 Task: Create relationship between objects in StockTradeHub.
Action: Mouse moved to (592, 42)
Screenshot: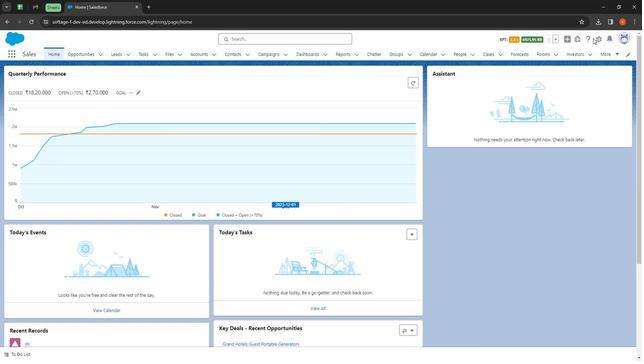 
Action: Mouse pressed left at (592, 42)
Screenshot: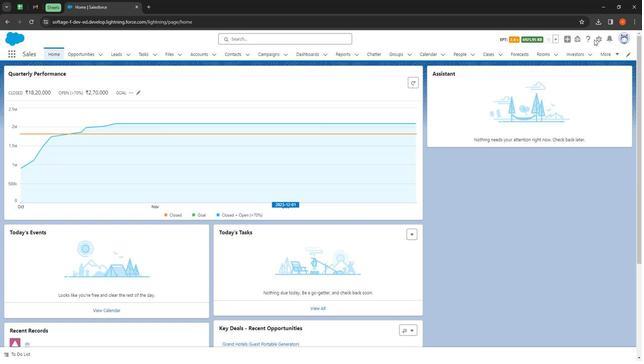 
Action: Mouse moved to (596, 43)
Screenshot: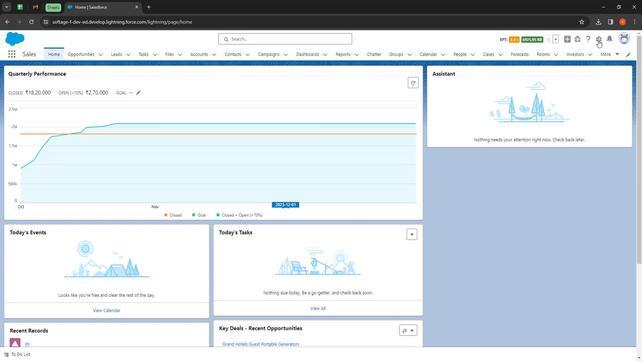 
Action: Mouse pressed left at (596, 43)
Screenshot: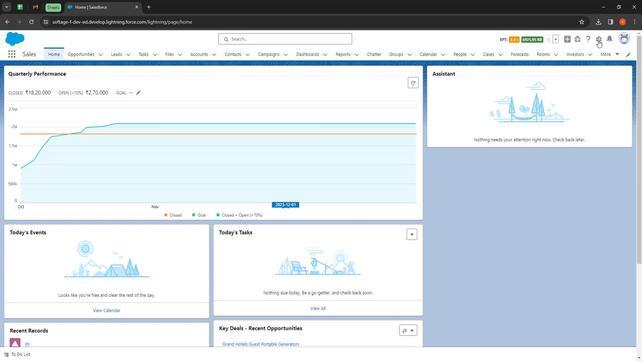 
Action: Mouse moved to (578, 62)
Screenshot: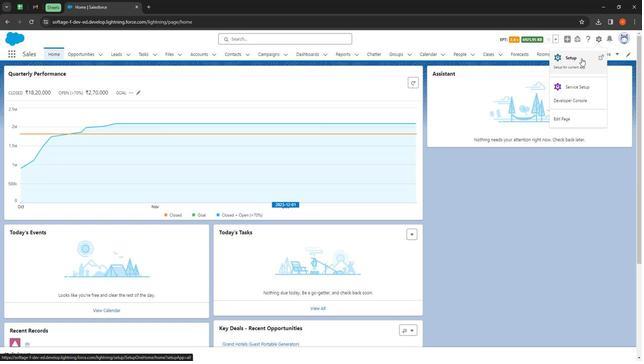 
Action: Mouse pressed left at (578, 62)
Screenshot: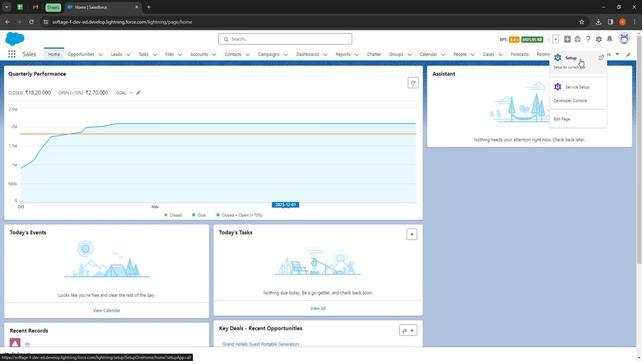 
Action: Mouse moved to (88, 61)
Screenshot: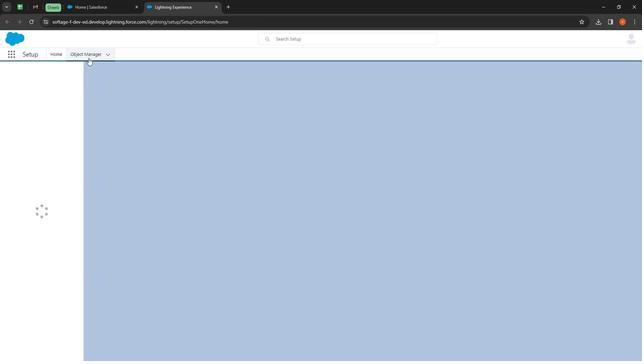 
Action: Mouse pressed left at (88, 61)
Screenshot: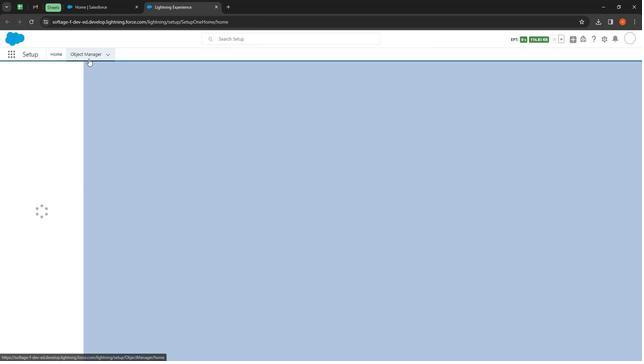 
Action: Mouse moved to (87, 59)
Screenshot: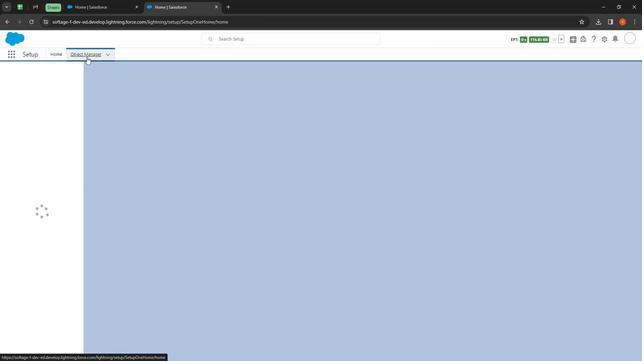
Action: Mouse pressed left at (87, 59)
Screenshot: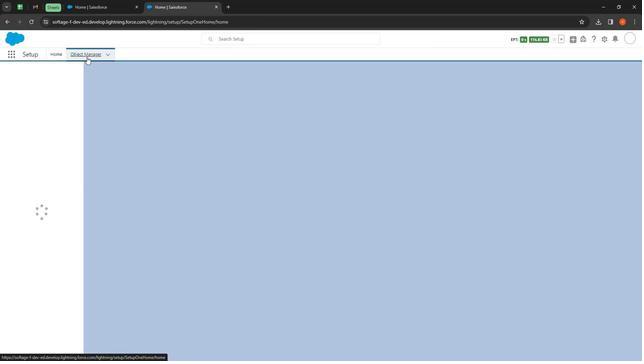 
Action: Mouse moved to (510, 78)
Screenshot: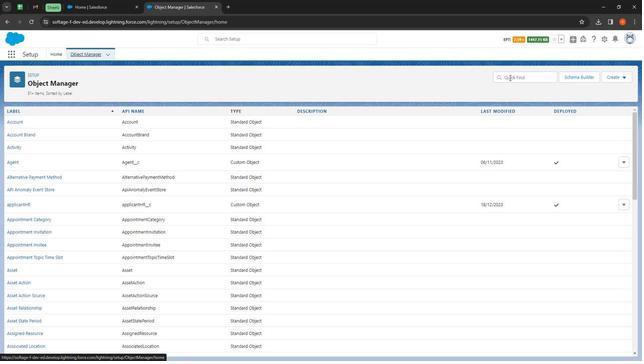 
Action: Mouse pressed left at (510, 78)
Screenshot: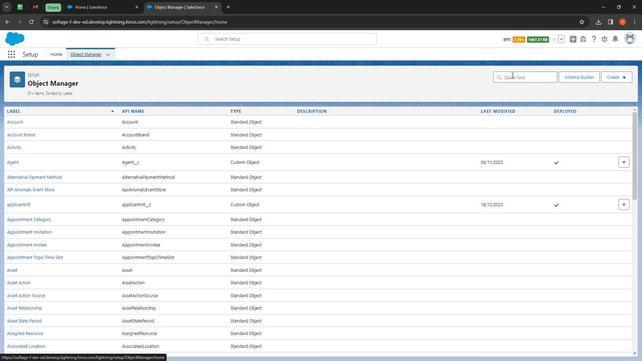 
Action: Mouse moved to (405, 39)
Screenshot: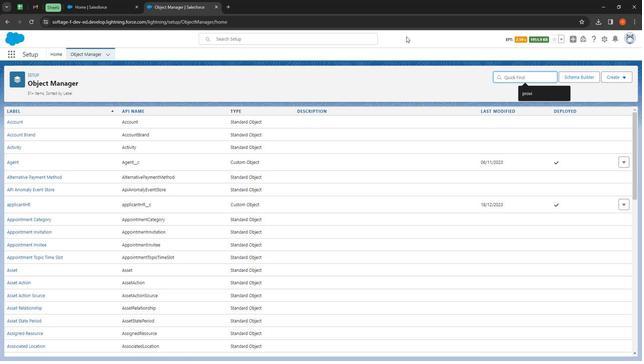 
Action: Key pressed broker
Screenshot: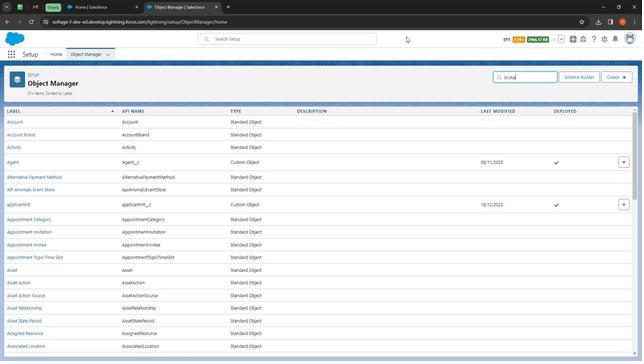 
Action: Mouse moved to (16, 124)
Screenshot: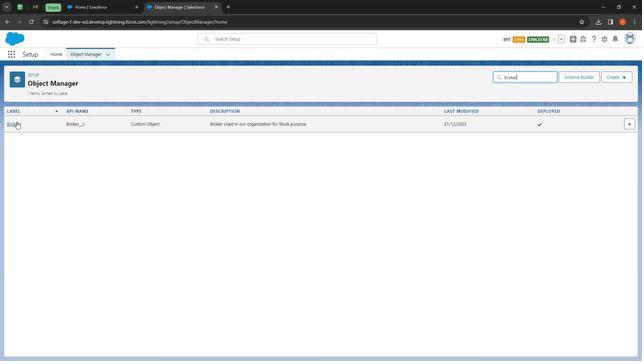
Action: Mouse pressed left at (16, 124)
Screenshot: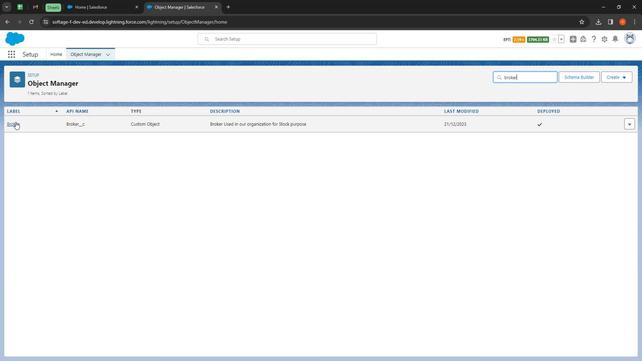 
Action: Mouse moved to (32, 128)
Screenshot: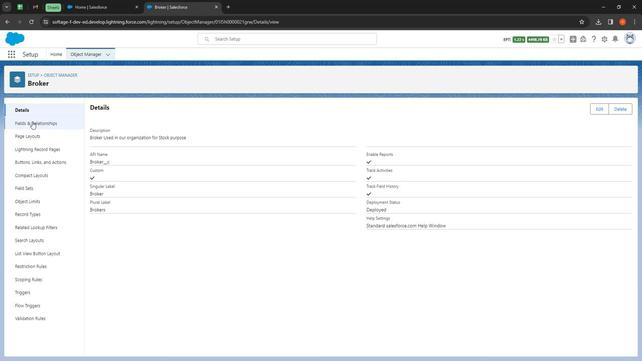 
Action: Mouse pressed left at (32, 128)
Screenshot: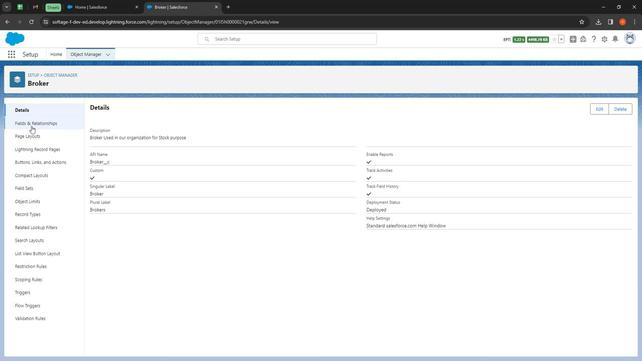 
Action: Mouse moved to (482, 112)
Screenshot: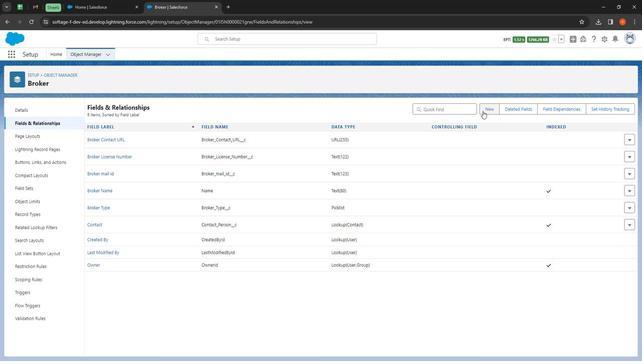 
Action: Mouse pressed left at (482, 112)
Screenshot: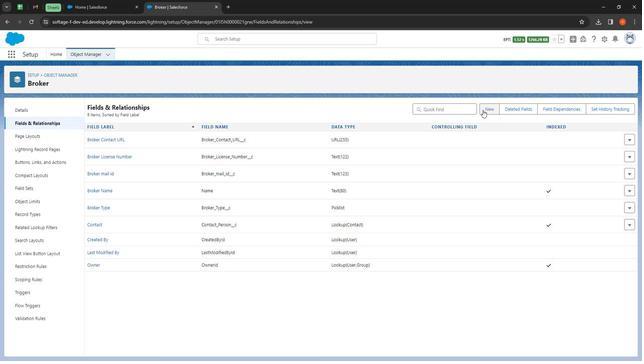 
Action: Mouse moved to (120, 235)
Screenshot: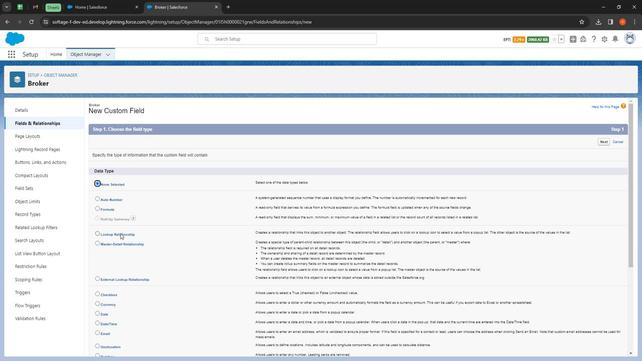 
Action: Mouse pressed left at (120, 235)
Screenshot: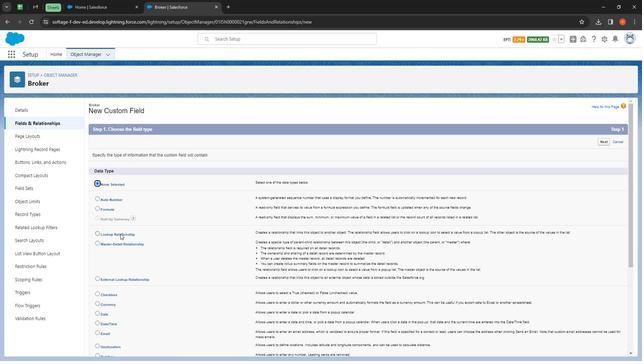 
Action: Mouse moved to (603, 144)
Screenshot: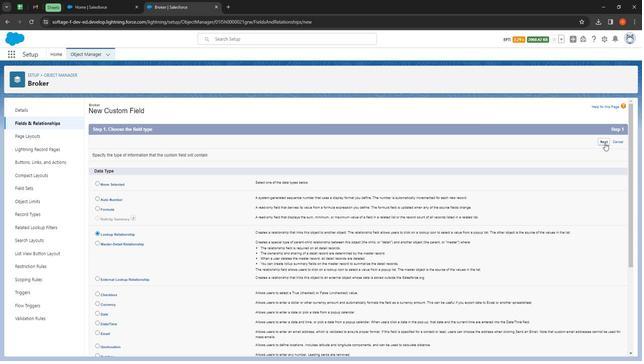 
Action: Mouse pressed left at (603, 144)
Screenshot: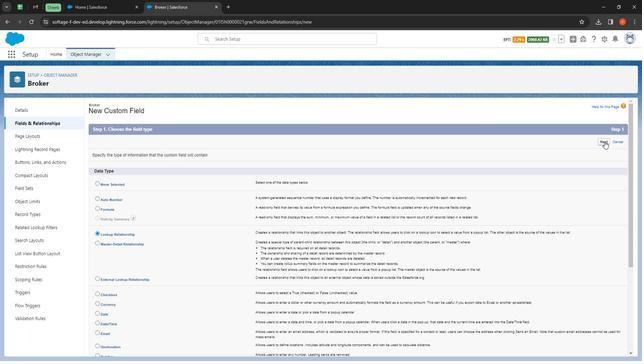 
Action: Mouse moved to (273, 168)
Screenshot: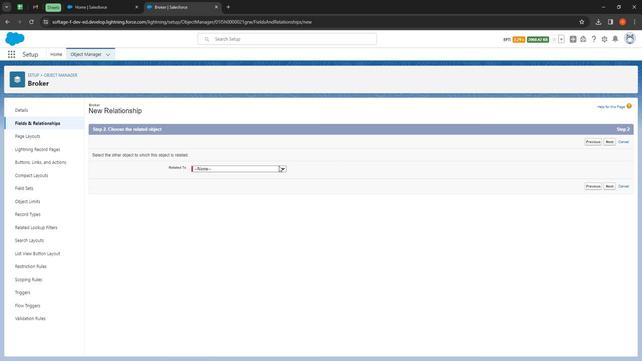 
Action: Mouse pressed left at (273, 168)
Screenshot: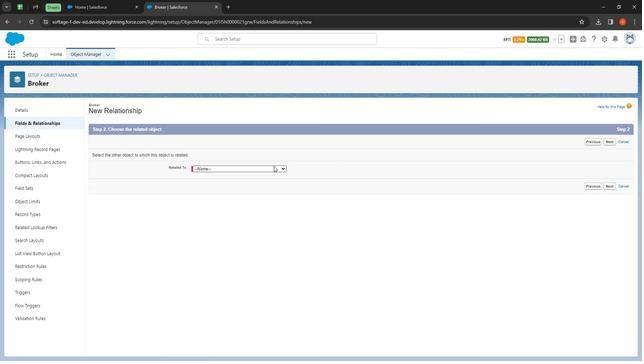 
Action: Mouse moved to (272, 169)
Screenshot: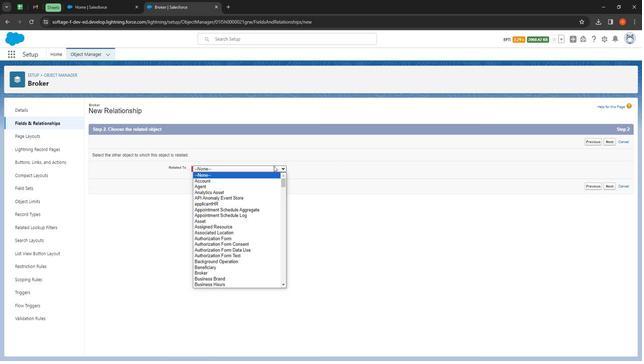 
Action: Key pressed ppppppppppppppp<Key.enter>
Screenshot: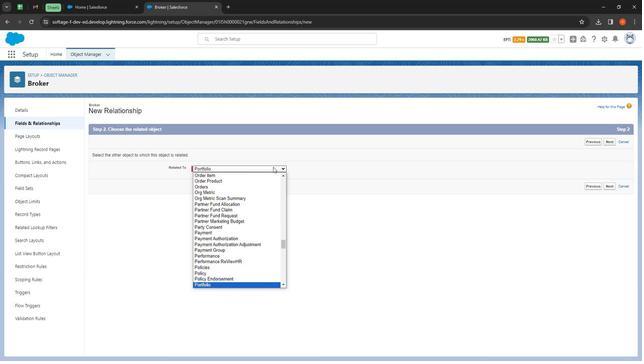 
Action: Mouse moved to (604, 186)
Screenshot: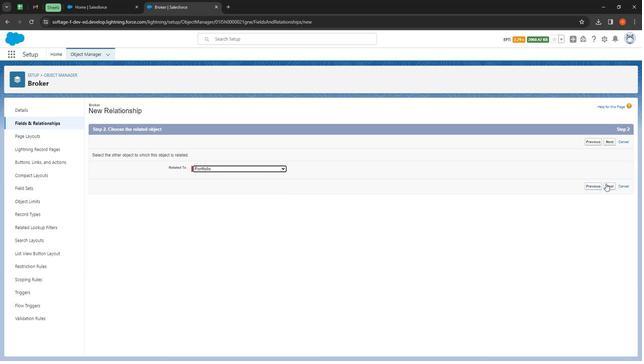 
Action: Mouse pressed left at (604, 186)
Screenshot: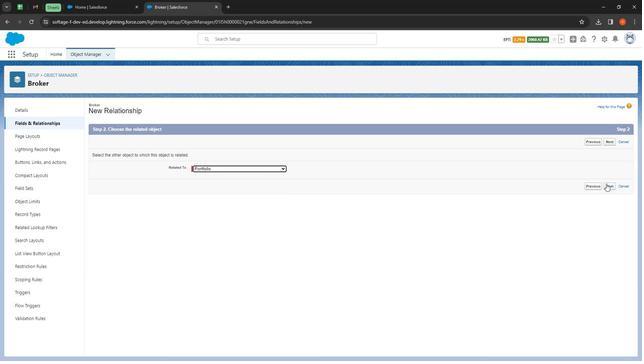 
Action: Mouse moved to (212, 175)
Screenshot: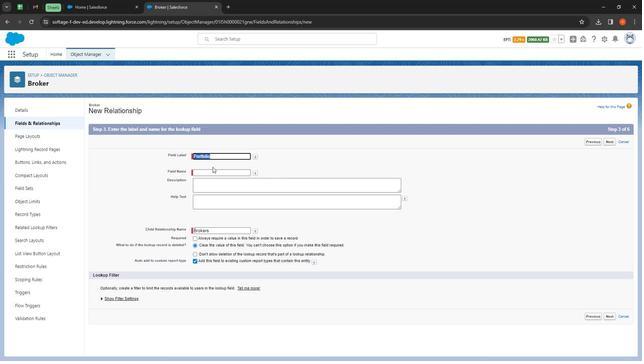 
Action: Mouse pressed left at (212, 175)
Screenshot: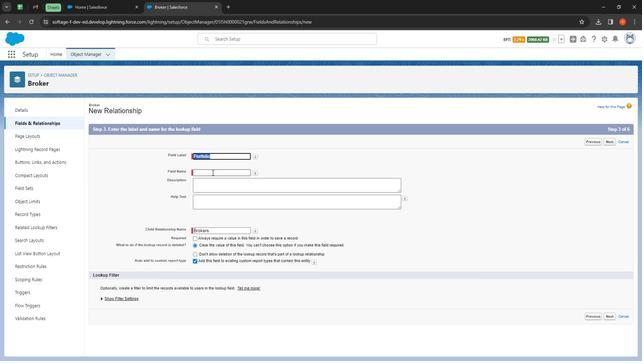 
Action: Mouse moved to (196, 188)
Screenshot: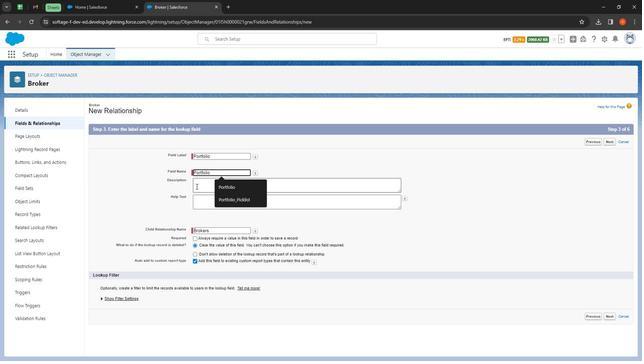 
Action: Mouse pressed left at (196, 188)
Screenshot: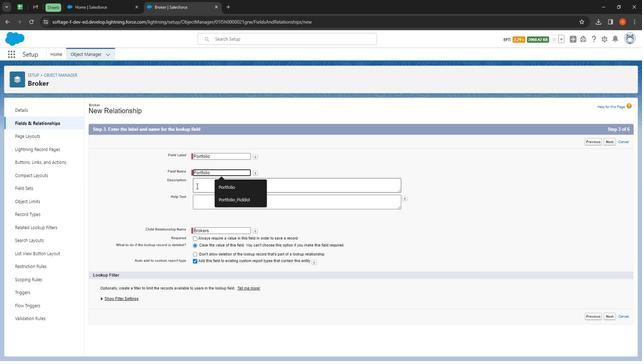 
Action: Mouse moved to (196, 187)
Screenshot: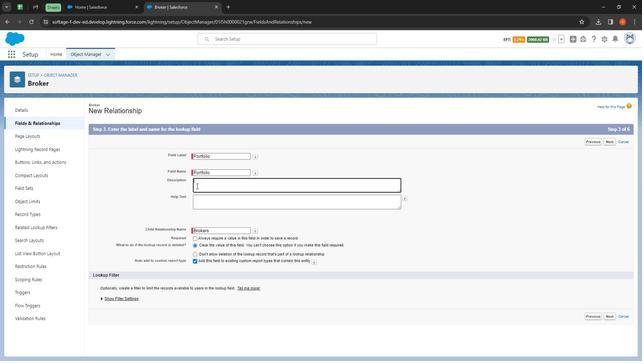 
Action: Key pressed <Key.shift><Key.shift><Key.shift><Key.shift><Key.shift><Key.shift><Key.shift><Key.shift><Key.shift><Key.shift><Key.shift><Key.shift><Key.shift><Key.shift><Key.shift><Key.shift><Key.shift><Key.shift><Key.shift><Key.shift><Key.shift>Look<Key.space>up<Key.space>relationshib<Key.backspace>p<Key.space>between<Key.space><Key.shift><Key.shift><Key.shift><Key.shift><Key.shift><Key.shift><Key.shift>Portfolio<Key.space>and<Key.space><Key.shift>Broker.
Screenshot: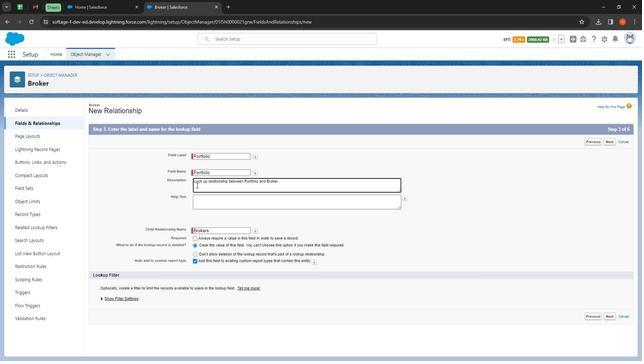 
Action: Mouse moved to (209, 199)
Screenshot: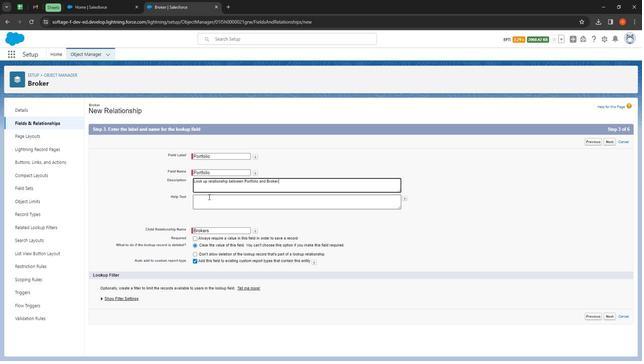 
Action: Mouse pressed left at (209, 199)
Screenshot: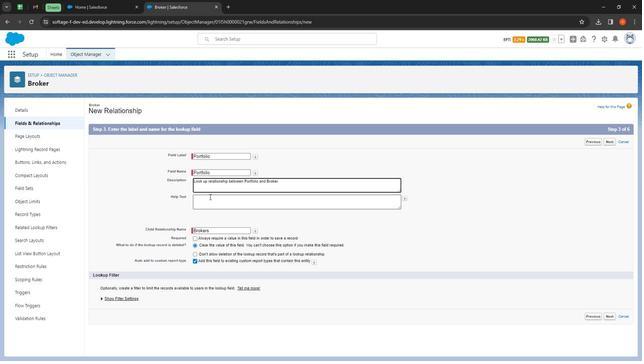 
Action: Mouse moved to (210, 199)
Screenshot: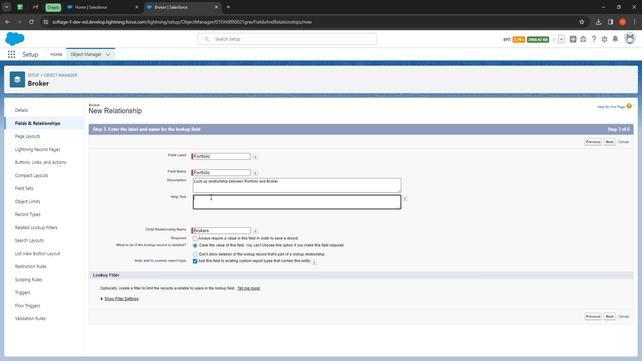 
Action: Key pressed <Key.shift>
Screenshot: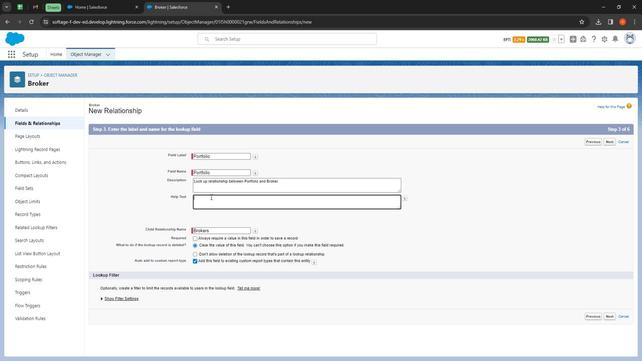 
Action: Mouse moved to (197, 193)
Screenshot: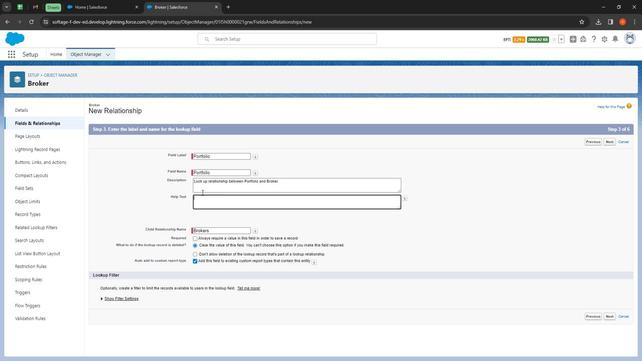 
Action: Key pressed <Key.shift><Key.shift><Key.shift><Key.shift><Key.shift><Key.shift><Key.shift><Key.shift><Key.shift><Key.shift><Key.shift><Key.shift><Key.shift><Key.shift><Key.shift><Key.shift><Key.shift><Key.shift><Key.shift>Lookup<Key.space>relationship<Key.space>between<Key.space><Key.shift><Key.shift><Key.shift><Key.shift><Key.shift><Key.shift><Key.shift><Key.shift>Portfolio<Key.space>and<Key.space>broker.
Screenshot: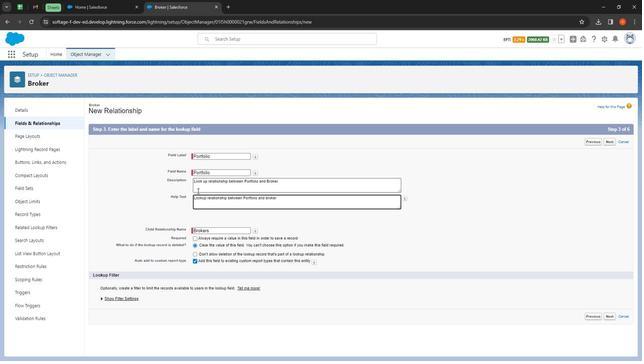 
Action: Mouse moved to (605, 317)
Screenshot: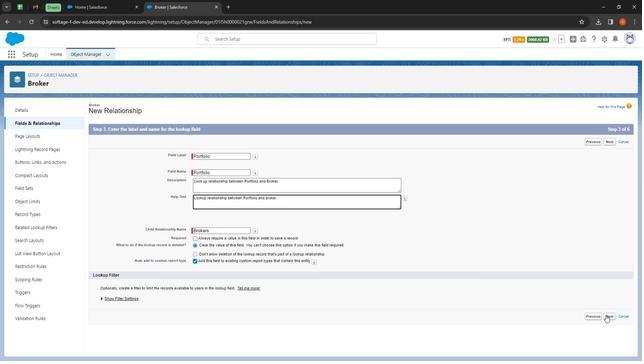 
Action: Mouse pressed left at (605, 317)
Screenshot: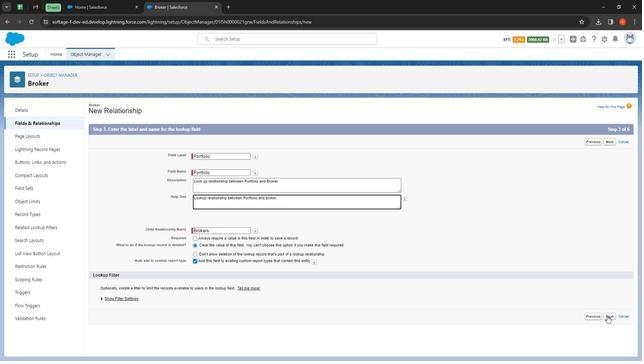 
Action: Mouse moved to (560, 211)
Screenshot: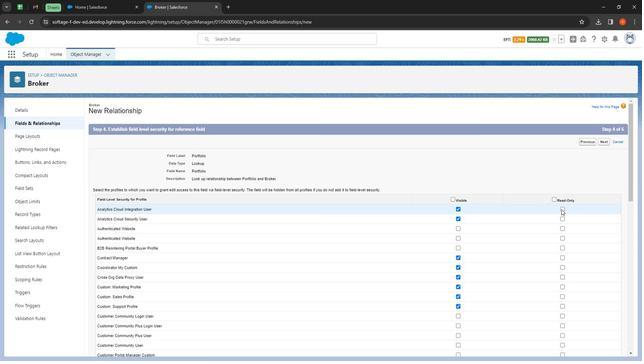 
Action: Mouse pressed left at (560, 211)
Screenshot: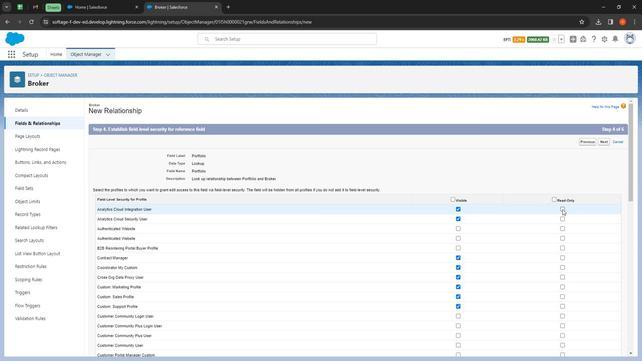 
Action: Mouse moved to (559, 220)
Screenshot: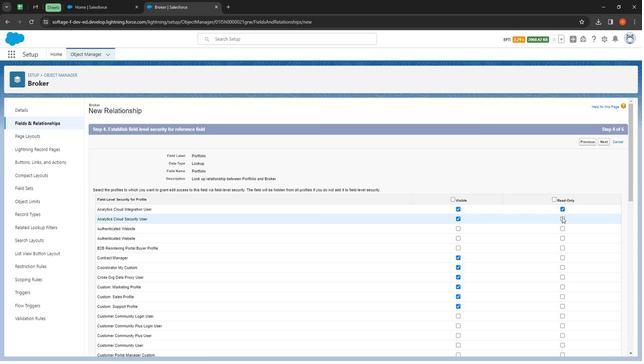 
Action: Mouse pressed left at (559, 220)
Screenshot: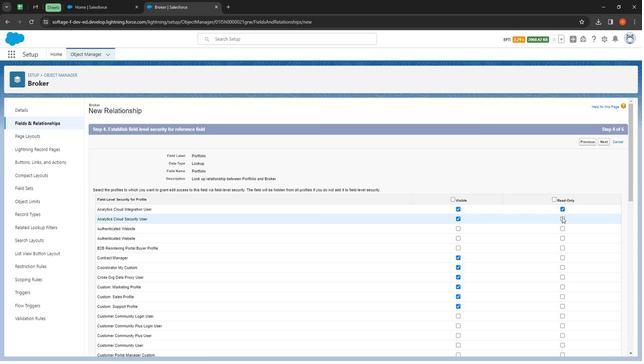 
Action: Mouse moved to (561, 228)
Screenshot: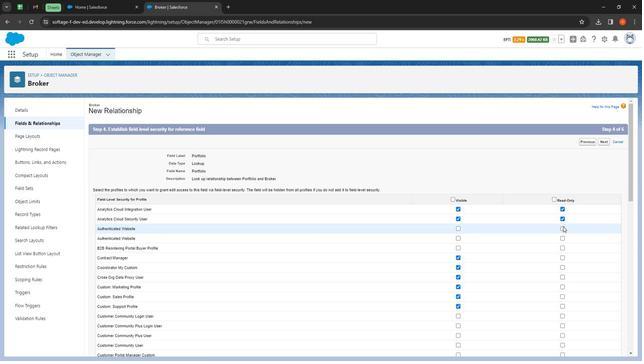 
Action: Mouse pressed left at (561, 228)
Screenshot: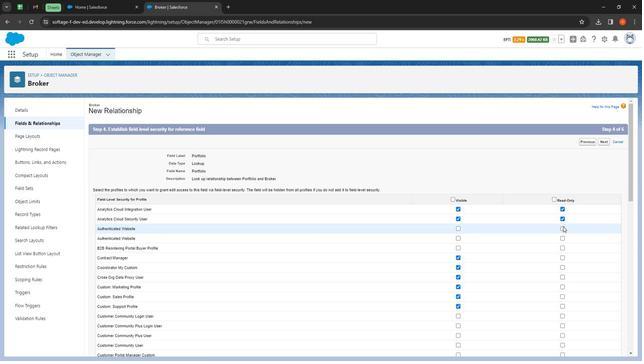 
Action: Mouse moved to (457, 249)
Screenshot: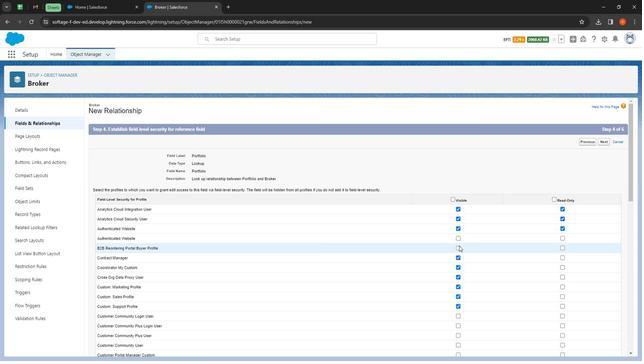 
Action: Mouse pressed left at (457, 249)
Screenshot: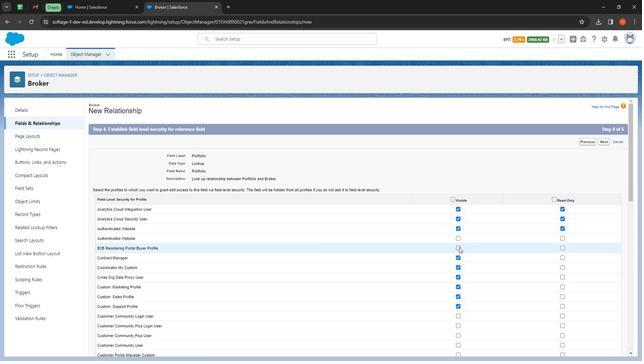 
Action: Mouse moved to (458, 238)
Screenshot: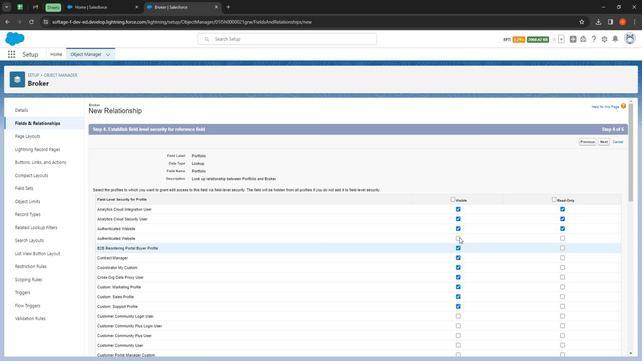 
Action: Mouse pressed left at (458, 238)
Screenshot: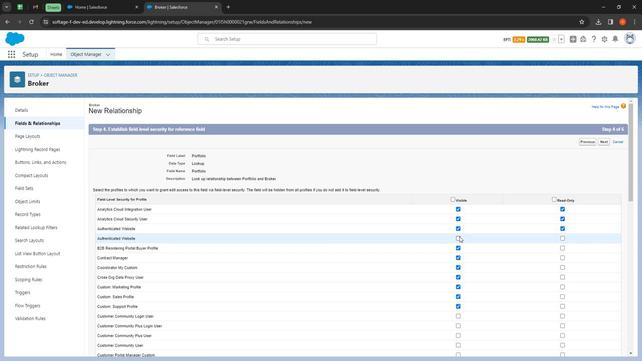 
Action: Mouse moved to (560, 269)
Screenshot: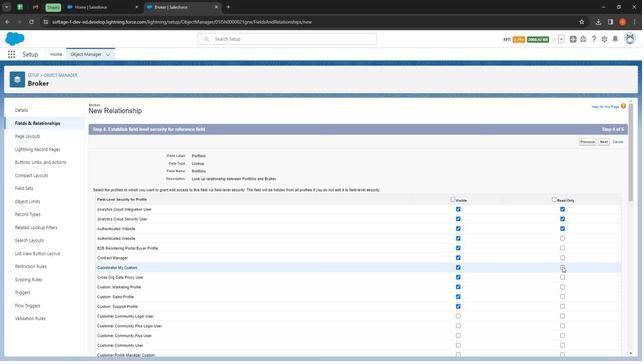 
Action: Mouse pressed left at (560, 269)
Screenshot: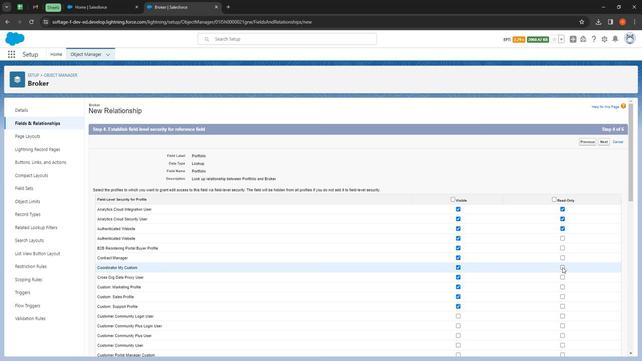 
Action: Mouse moved to (561, 277)
Screenshot: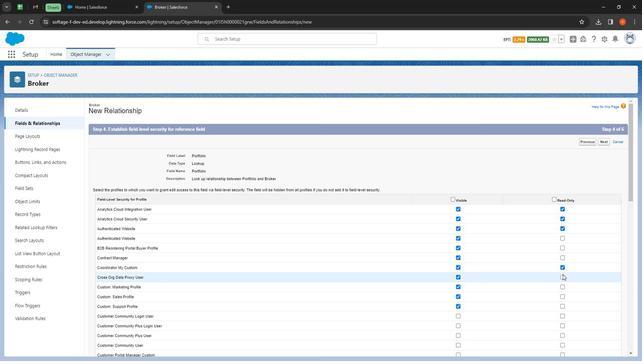 
Action: Mouse pressed left at (561, 277)
Screenshot: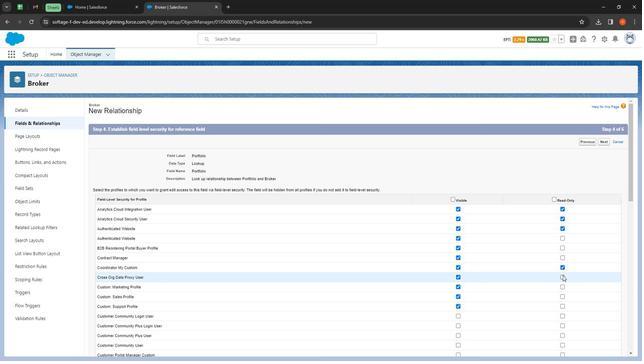 
Action: Mouse moved to (562, 285)
Screenshot: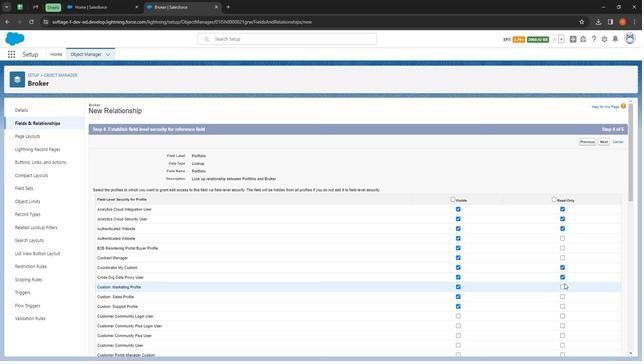 
Action: Mouse pressed left at (562, 285)
Screenshot: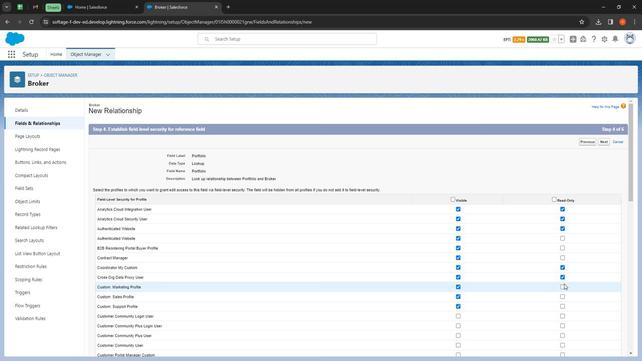 
Action: Mouse moved to (562, 288)
Screenshot: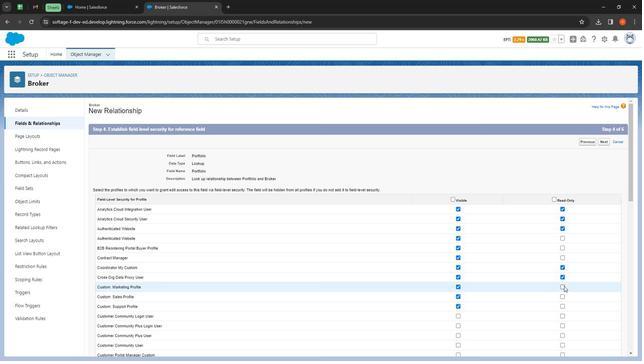
Action: Mouse pressed left at (562, 288)
Screenshot: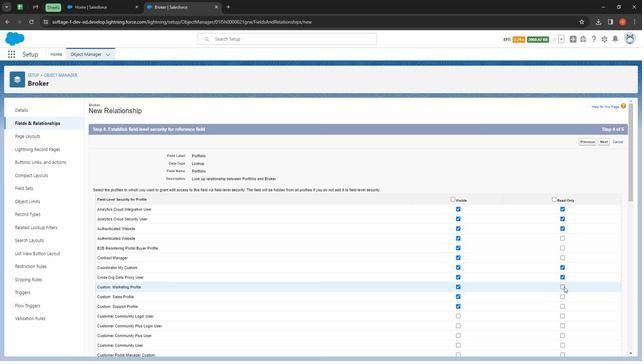 
Action: Mouse moved to (560, 297)
Screenshot: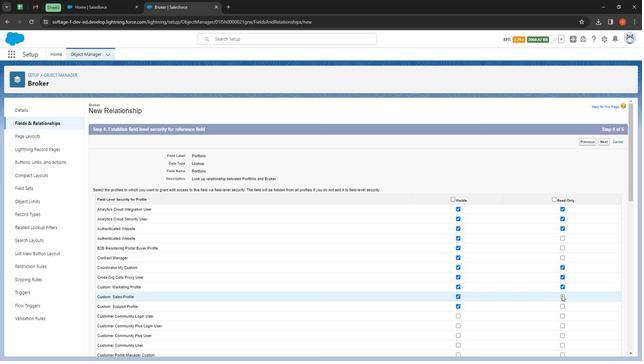 
Action: Mouse pressed left at (560, 297)
Screenshot: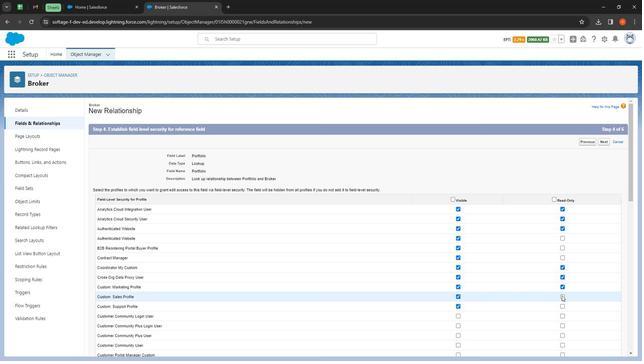 
Action: Mouse moved to (565, 298)
Screenshot: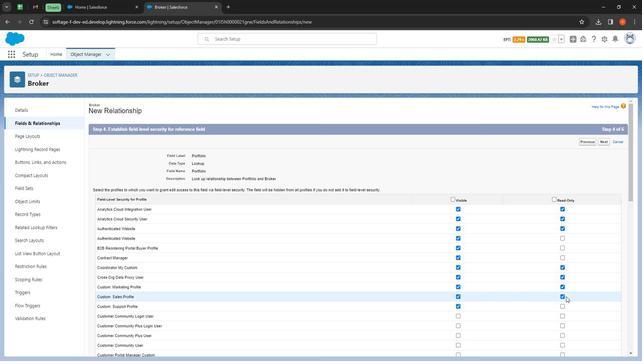 
Action: Mouse scrolled (565, 297) with delta (0, 0)
Screenshot: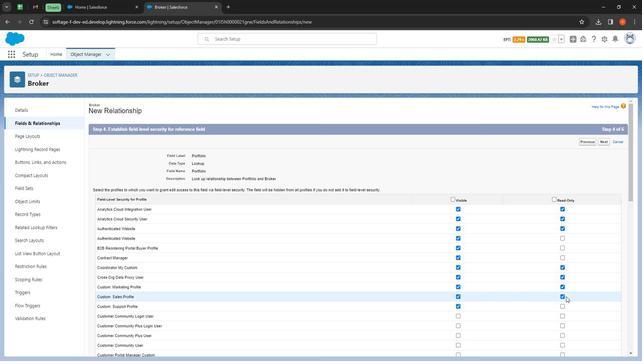 
Action: Mouse moved to (566, 298)
Screenshot: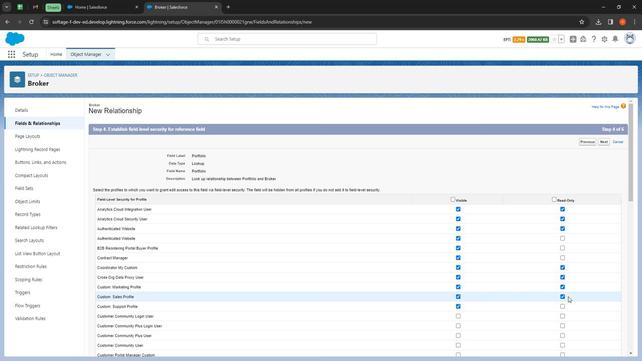 
Action: Mouse scrolled (566, 297) with delta (0, 0)
Screenshot: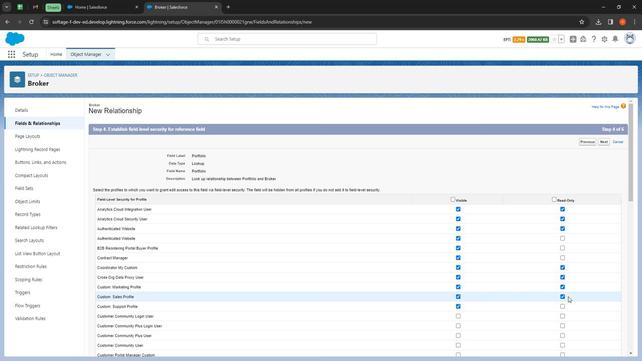 
Action: Mouse moved to (566, 298)
Screenshot: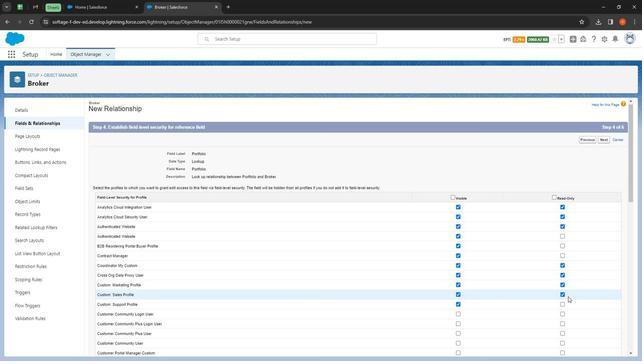 
Action: Mouse scrolled (566, 297) with delta (0, 0)
Screenshot: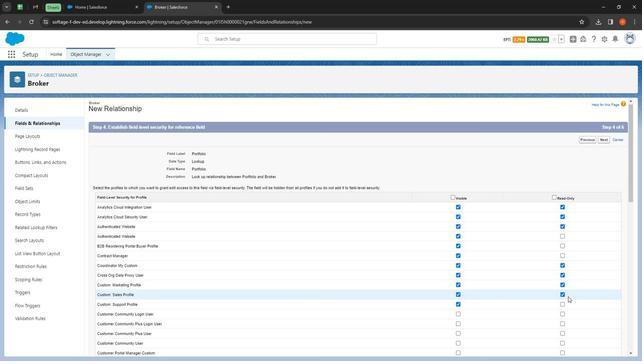 
Action: Mouse moved to (567, 297)
Screenshot: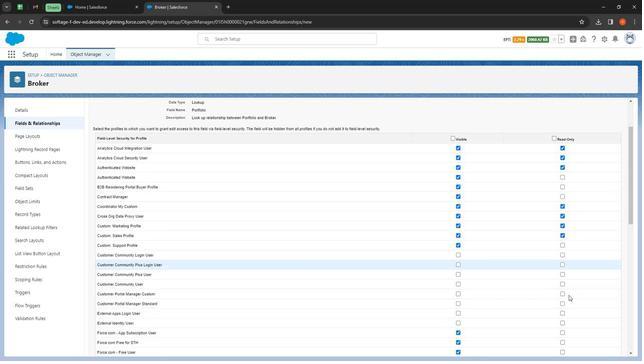
Action: Mouse scrolled (567, 297) with delta (0, 0)
Screenshot: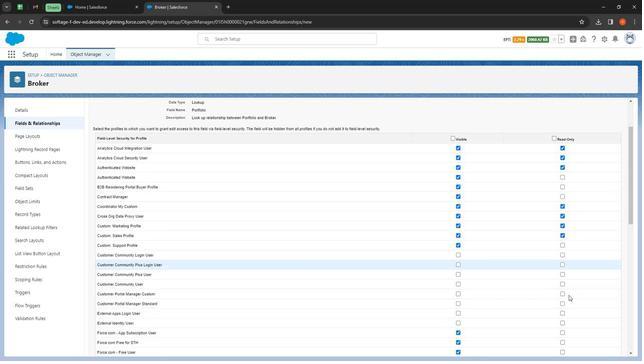
Action: Mouse moved to (561, 168)
Screenshot: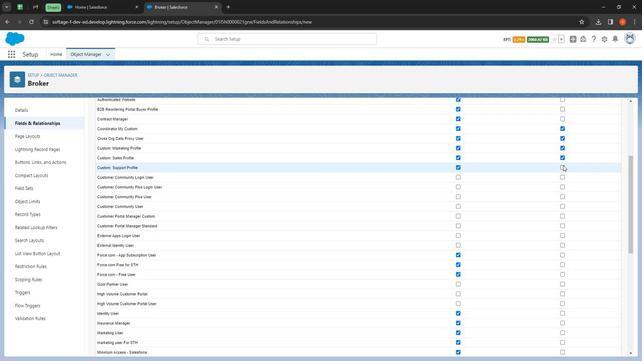 
Action: Mouse pressed left at (561, 168)
Screenshot: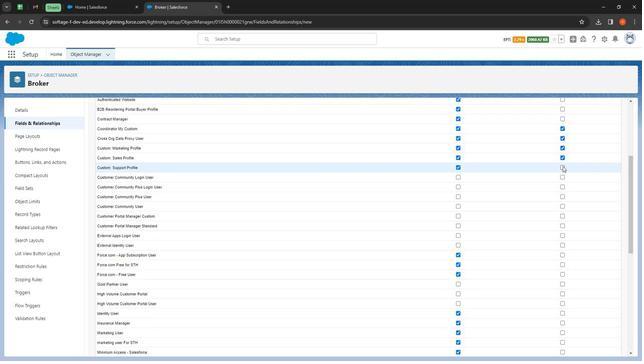 
Action: Mouse moved to (560, 179)
Screenshot: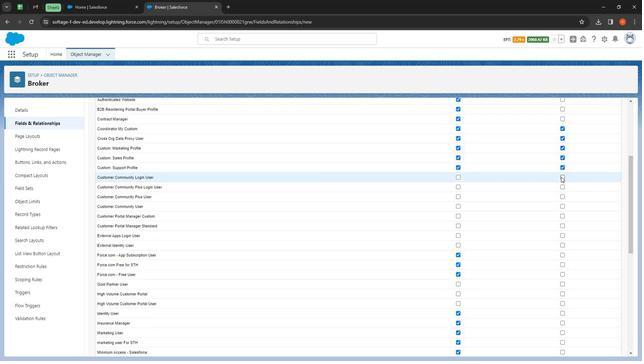 
Action: Mouse pressed left at (560, 179)
Screenshot: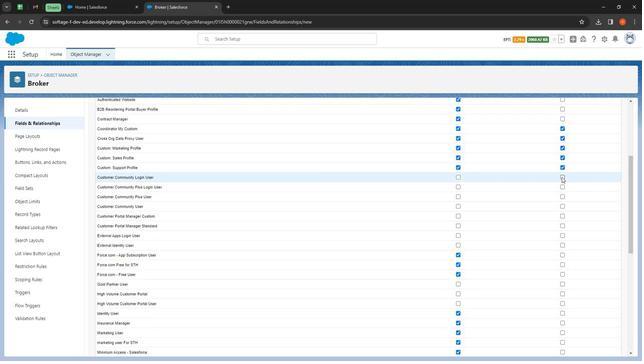 
Action: Mouse moved to (455, 198)
Screenshot: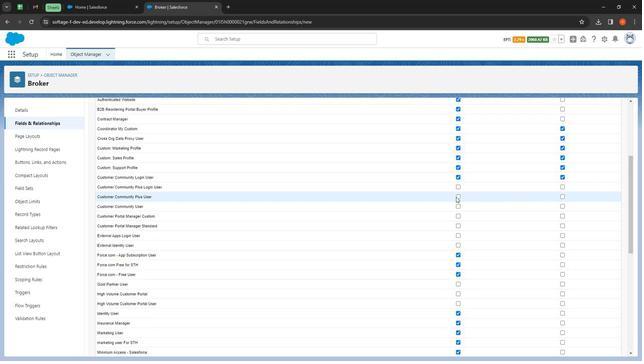 
Action: Mouse pressed left at (455, 198)
Screenshot: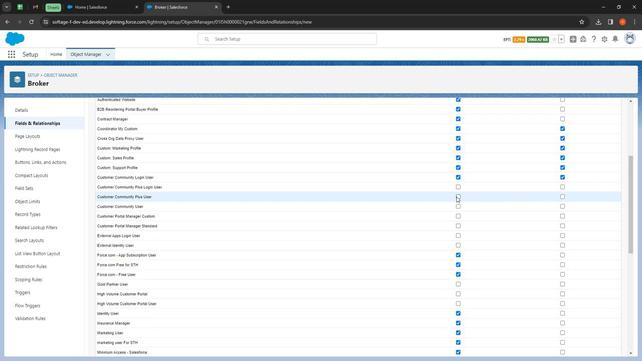 
Action: Mouse moved to (455, 210)
Screenshot: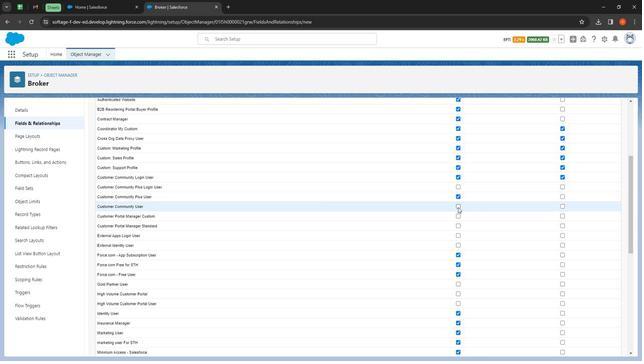
Action: Mouse pressed left at (455, 210)
Screenshot: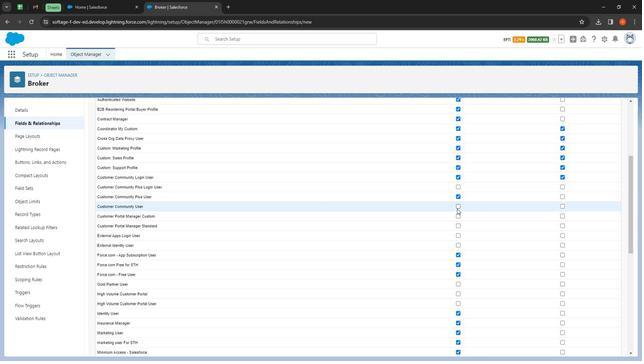 
Action: Mouse moved to (457, 219)
Screenshot: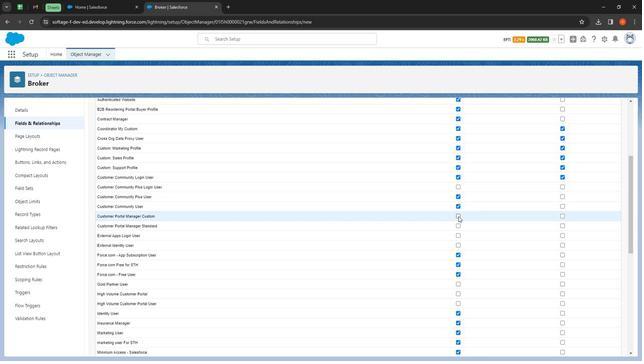 
Action: Mouse pressed left at (457, 219)
Screenshot: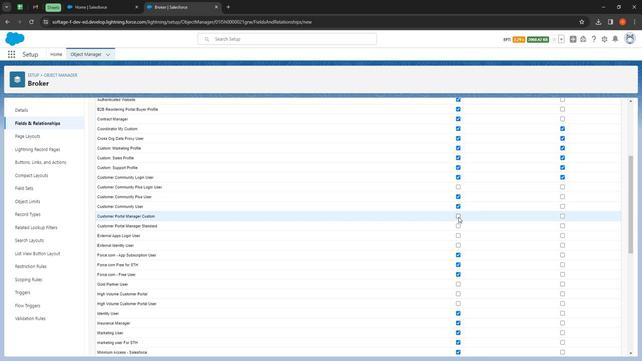
Action: Mouse moved to (457, 229)
Screenshot: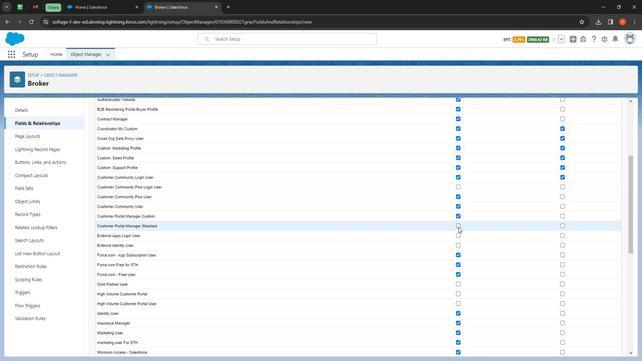 
Action: Mouse pressed left at (457, 229)
Screenshot: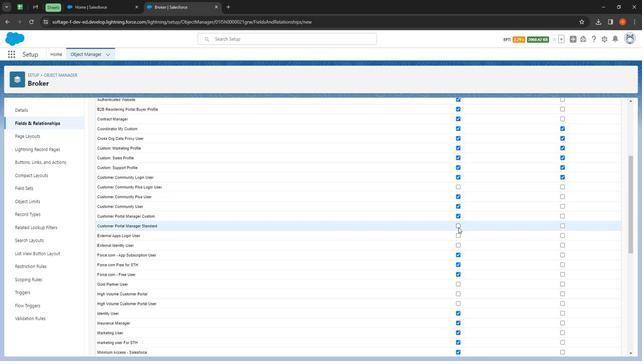 
Action: Mouse moved to (561, 237)
Screenshot: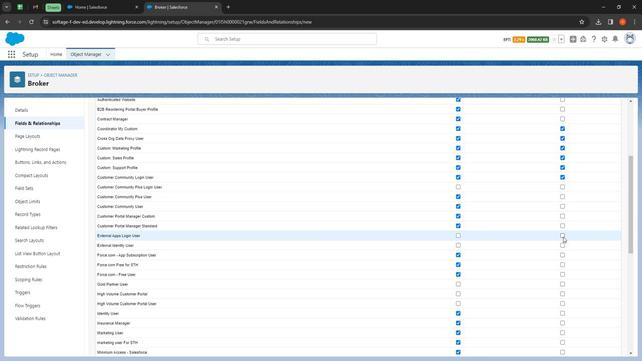 
Action: Mouse pressed left at (561, 237)
Screenshot: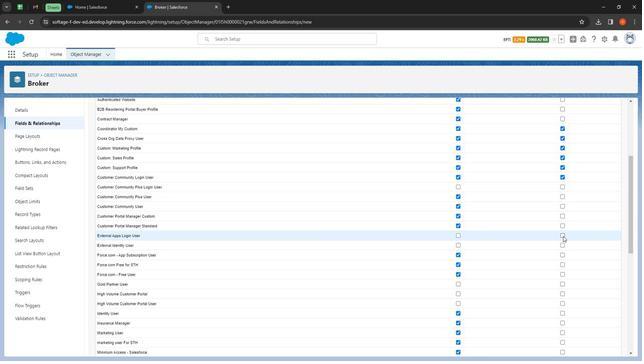 
Action: Mouse moved to (560, 247)
Screenshot: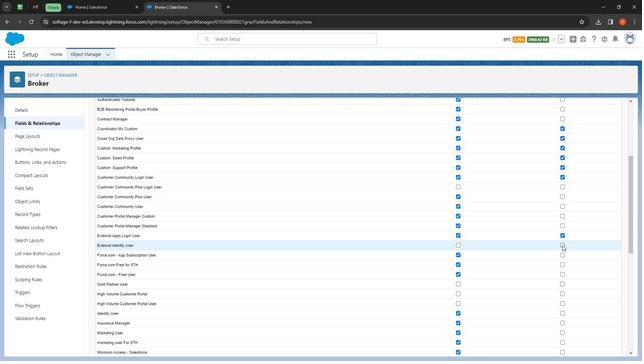 
Action: Mouse pressed left at (560, 247)
Screenshot: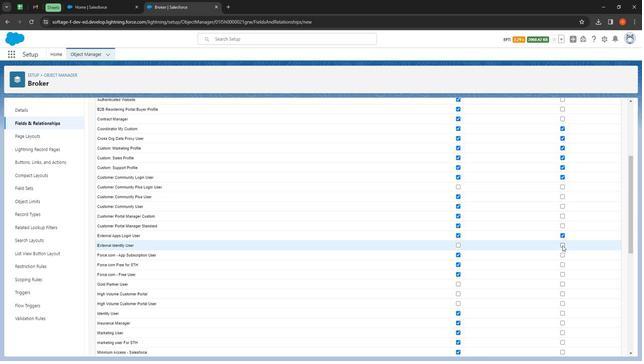 
Action: Mouse moved to (560, 256)
Screenshot: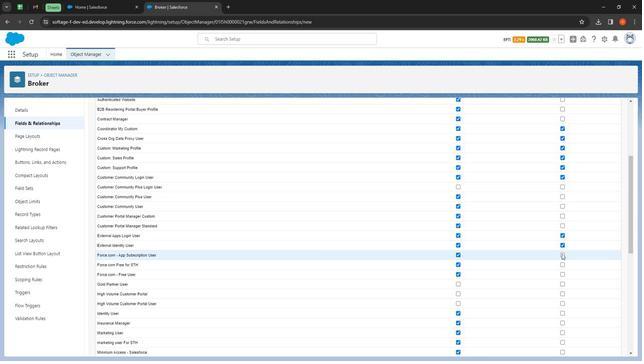 
Action: Mouse pressed left at (560, 256)
Screenshot: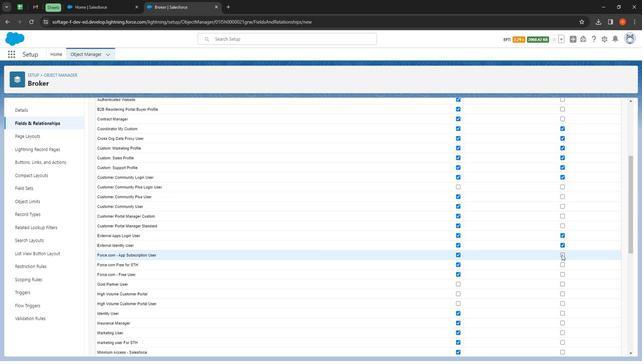 
Action: Mouse moved to (562, 277)
Screenshot: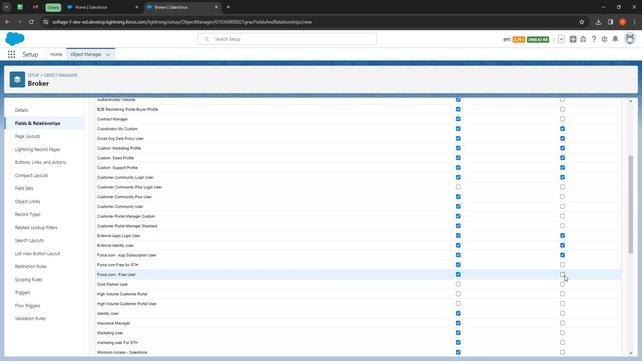 
Action: Mouse pressed left at (562, 277)
Screenshot: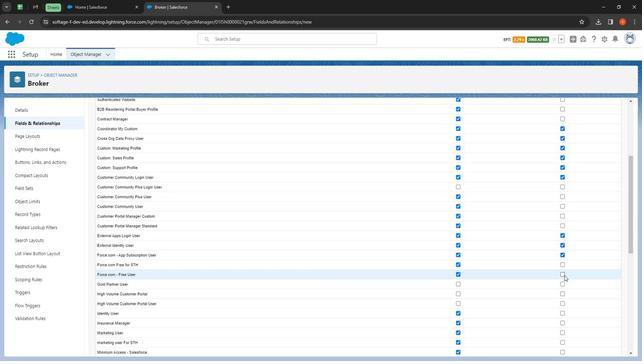 
Action: Mouse moved to (562, 284)
Screenshot: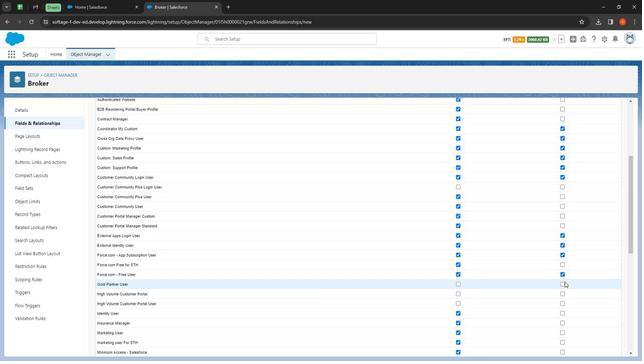 
Action: Mouse pressed left at (562, 284)
Screenshot: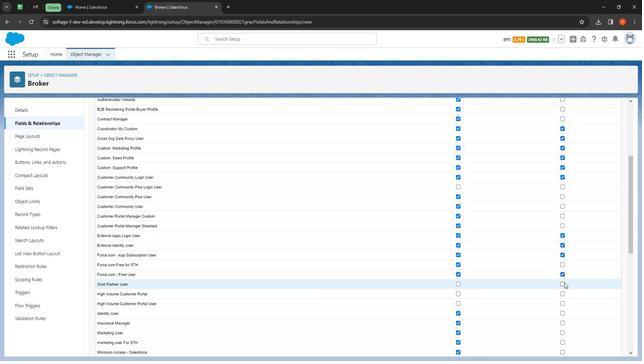 
Action: Mouse moved to (562, 286)
Screenshot: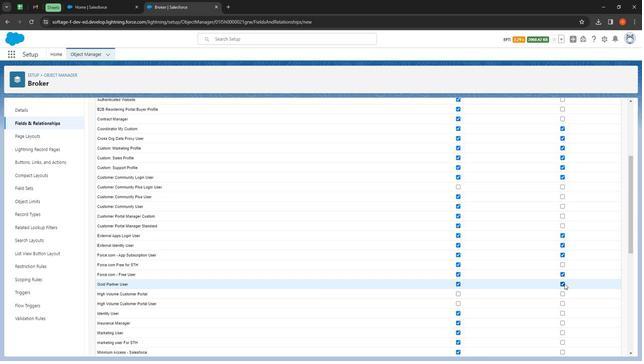 
Action: Mouse scrolled (562, 285) with delta (0, 0)
Screenshot: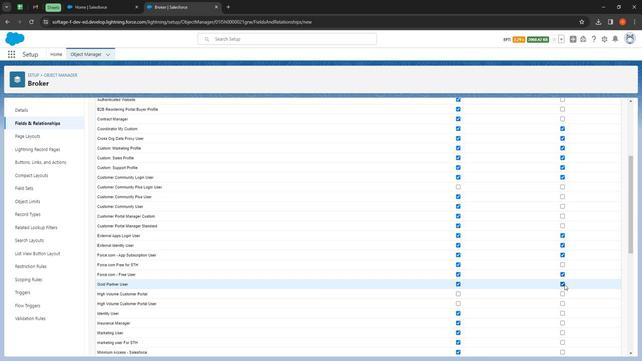 
Action: Mouse scrolled (562, 285) with delta (0, 0)
Screenshot: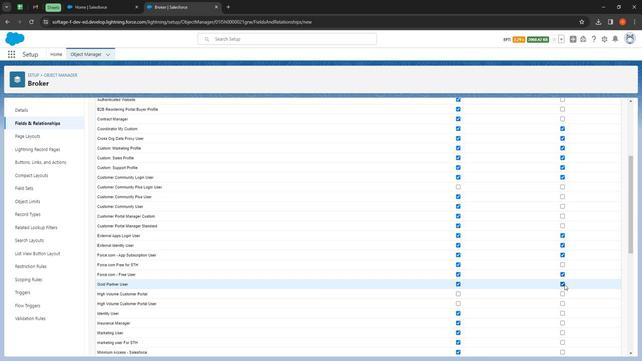 
Action: Mouse scrolled (562, 285) with delta (0, 0)
Screenshot: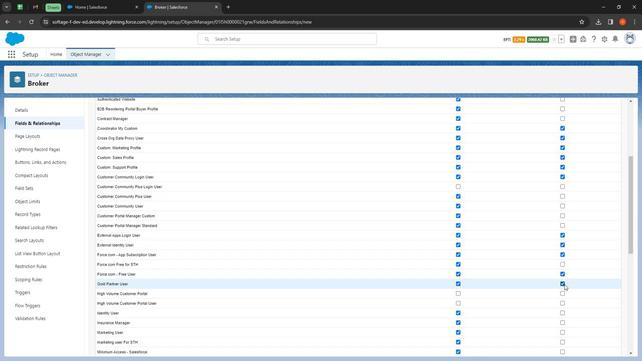 
Action: Mouse moved to (457, 202)
Screenshot: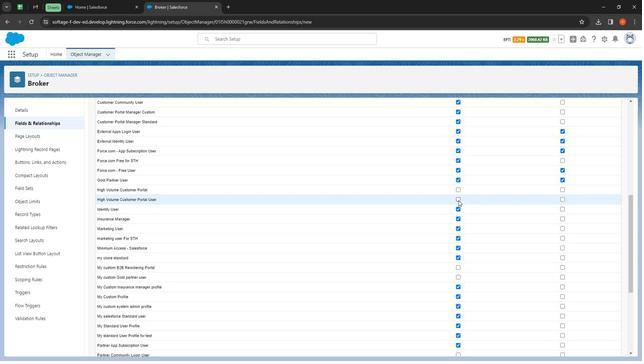 
Action: Mouse pressed left at (457, 202)
Screenshot: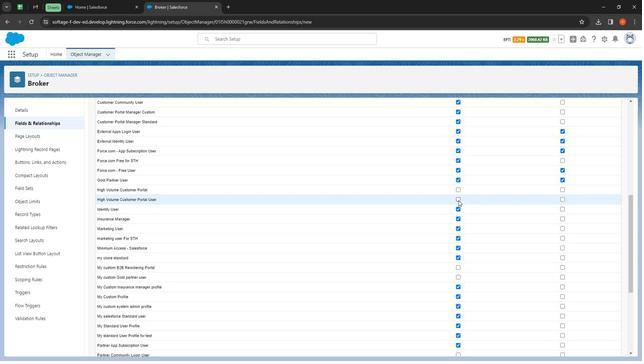 
Action: Mouse moved to (560, 192)
Screenshot: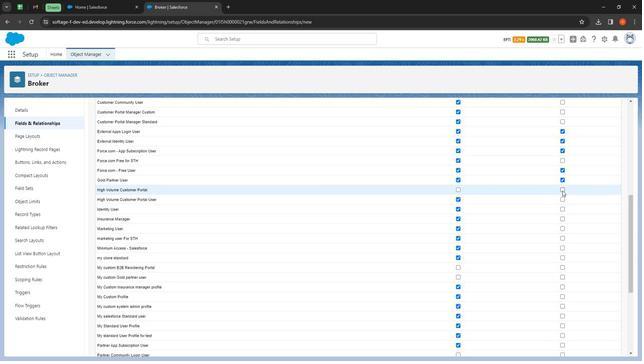 
Action: Mouse pressed left at (560, 192)
Screenshot: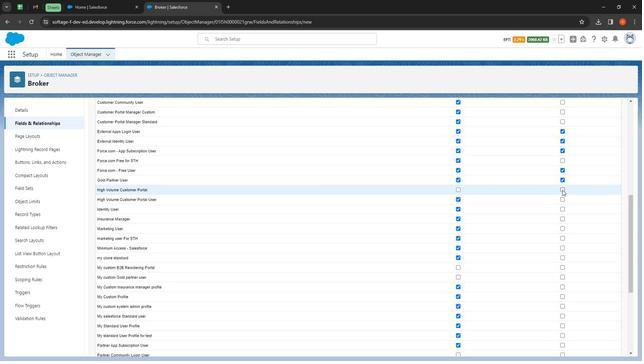 
Action: Mouse moved to (561, 219)
Screenshot: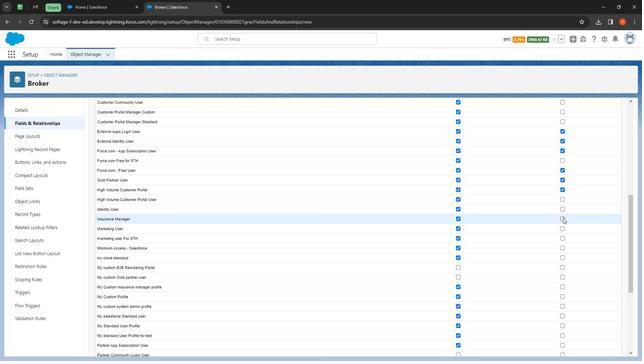 
Action: Mouse pressed left at (561, 219)
Screenshot: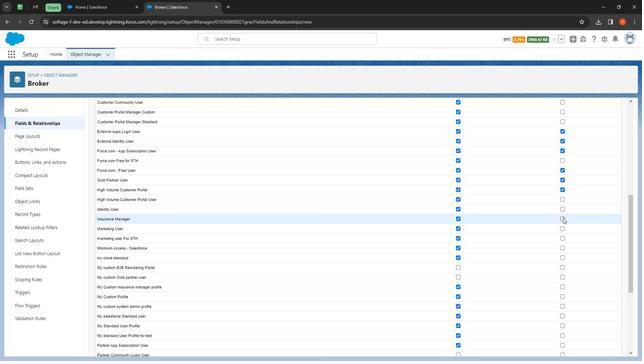 
Action: Mouse moved to (561, 230)
Screenshot: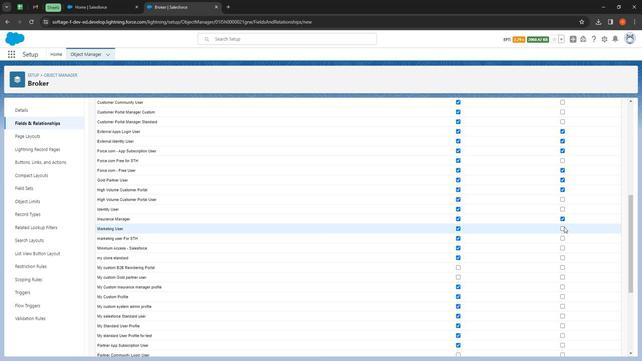 
Action: Mouse pressed left at (561, 230)
Screenshot: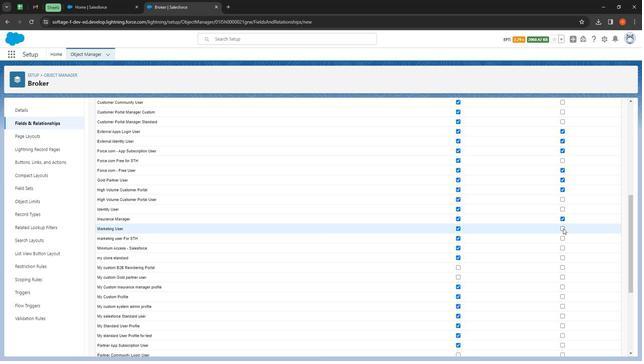 
Action: Mouse moved to (562, 241)
Screenshot: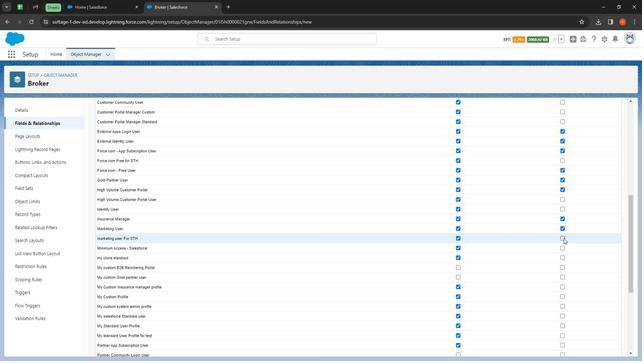 
Action: Mouse pressed left at (562, 241)
Screenshot: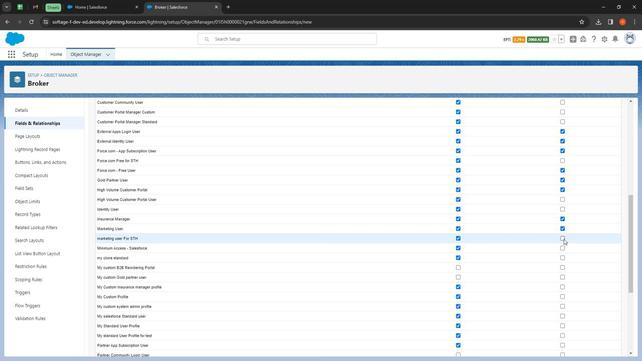 
Action: Mouse moved to (561, 250)
Screenshot: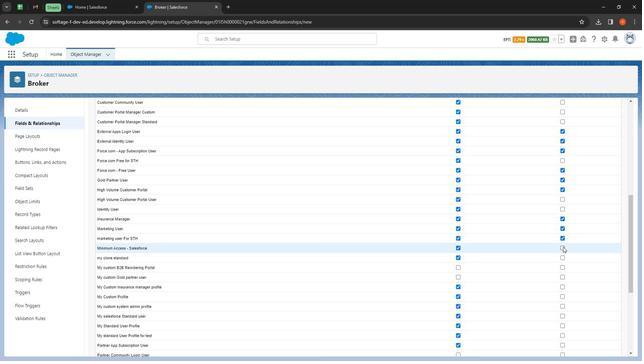 
Action: Mouse pressed left at (561, 250)
Screenshot: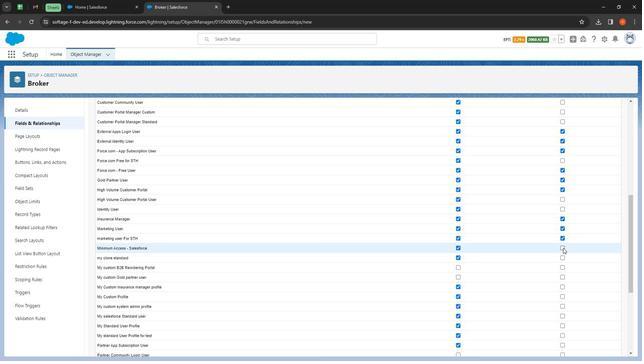 
Action: Mouse moved to (561, 261)
Screenshot: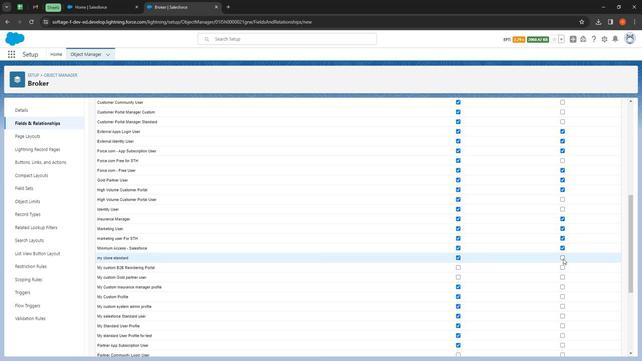 
Action: Mouse pressed left at (561, 261)
Screenshot: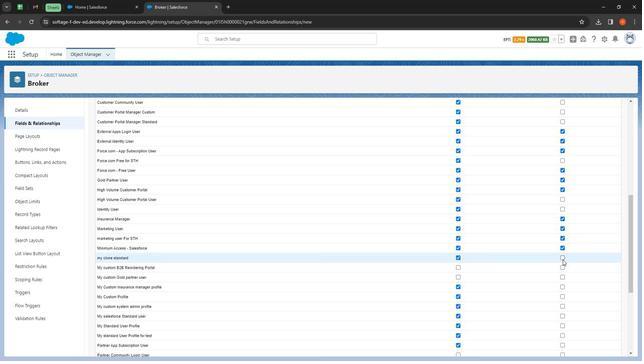 
Action: Mouse moved to (561, 269)
Screenshot: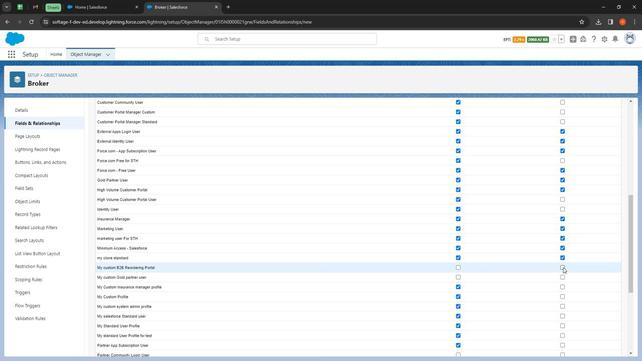 
Action: Mouse pressed left at (561, 269)
Screenshot: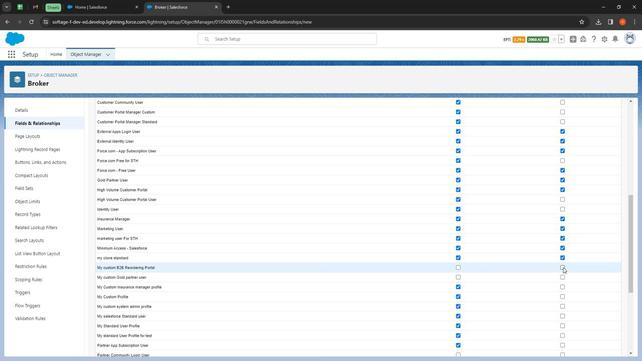 
Action: Mouse moved to (558, 257)
Screenshot: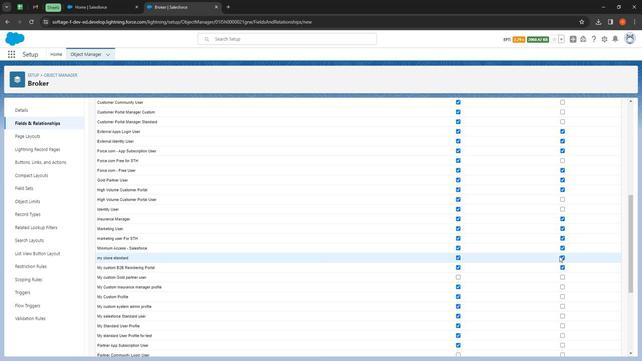 
Action: Mouse scrolled (558, 256) with delta (0, 0)
Screenshot: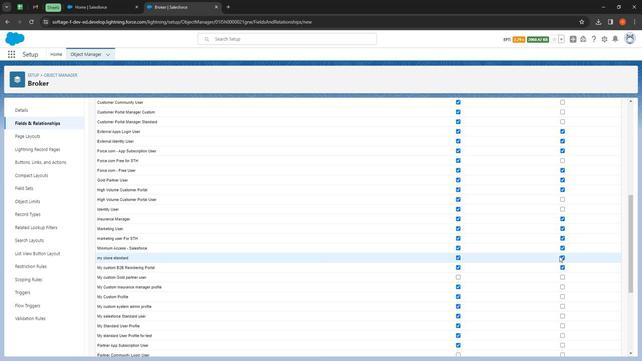 
Action: Mouse moved to (559, 256)
Screenshot: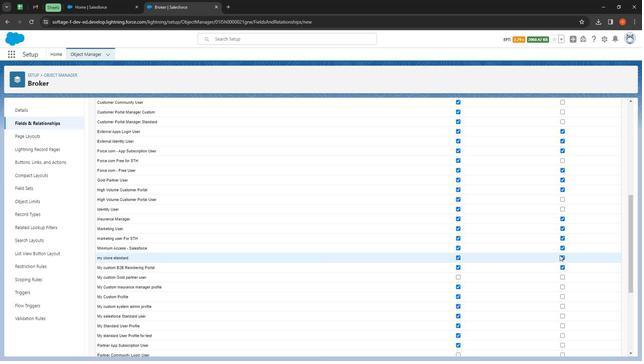 
Action: Mouse scrolled (559, 255) with delta (0, 0)
Screenshot: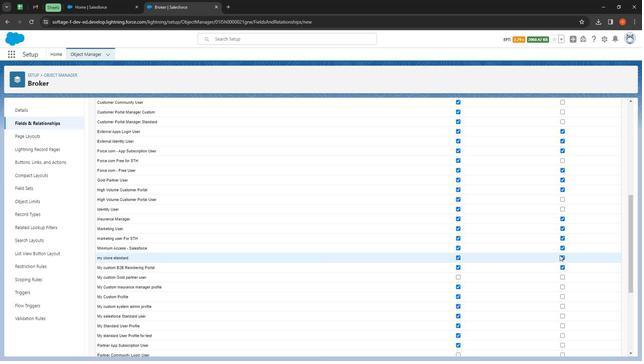 
Action: Mouse moved to (559, 254)
Screenshot: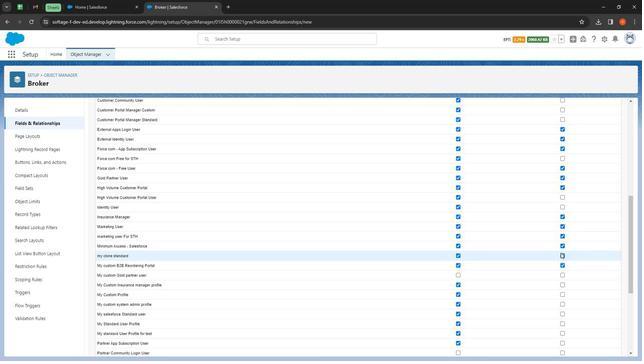 
Action: Mouse scrolled (559, 254) with delta (0, 0)
Screenshot: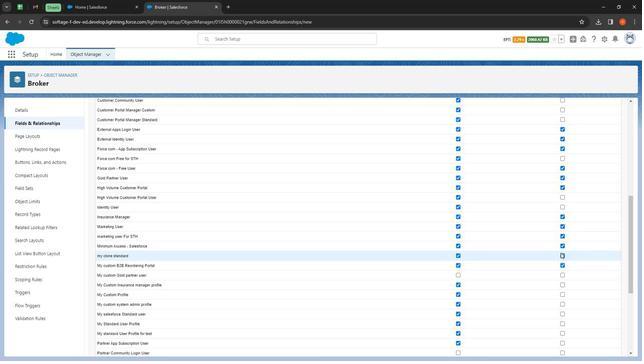 
Action: Mouse scrolled (559, 254) with delta (0, 0)
Screenshot: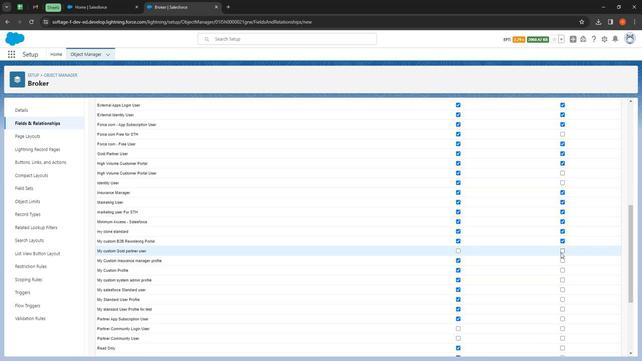 
Action: Mouse moved to (561, 141)
Screenshot: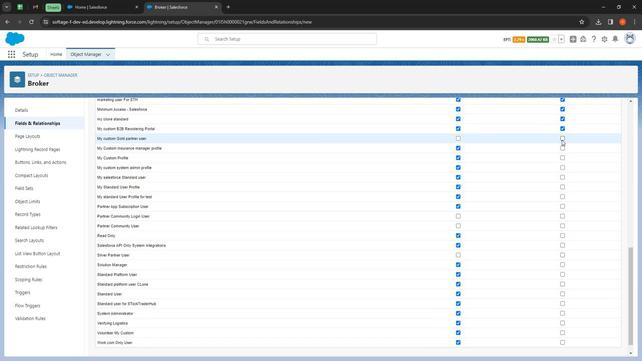 
Action: Mouse pressed left at (561, 141)
Screenshot: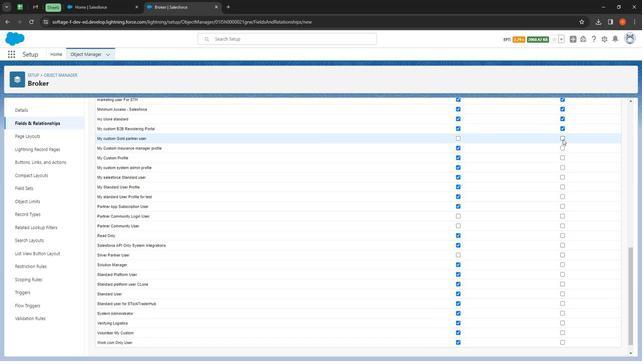 
Action: Mouse moved to (561, 160)
Screenshot: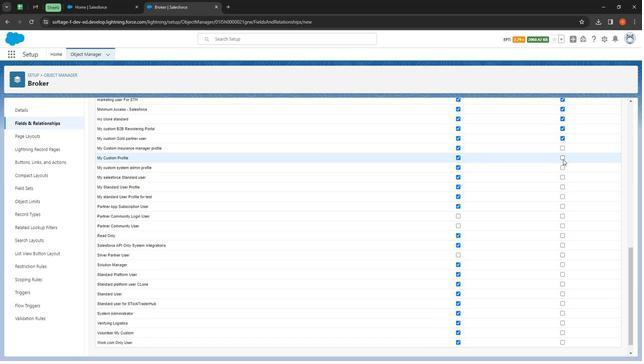 
Action: Mouse pressed left at (561, 160)
Screenshot: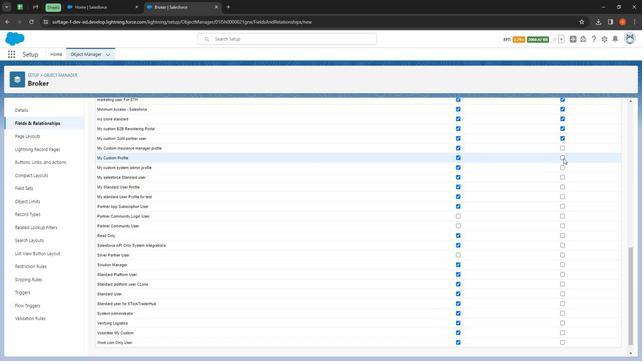 
Action: Mouse moved to (559, 181)
Screenshot: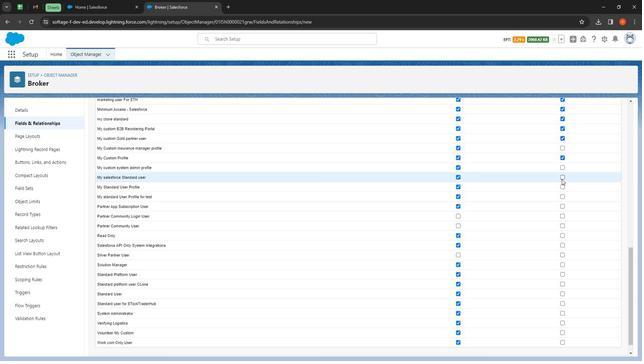 
Action: Mouse pressed left at (559, 181)
Screenshot: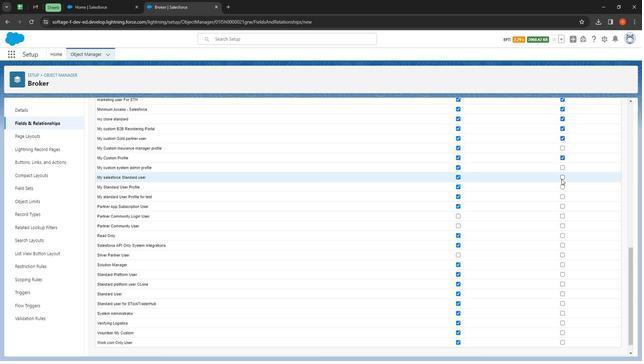 
Action: Mouse moved to (561, 200)
Screenshot: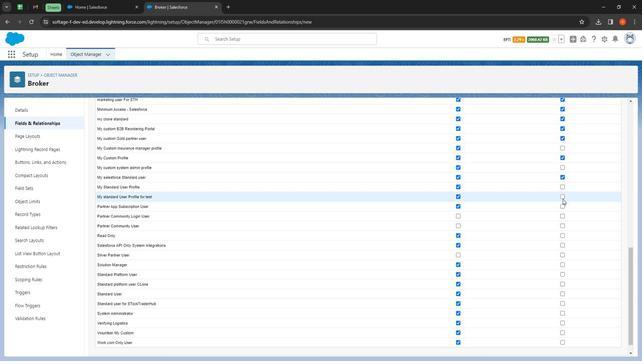 
Action: Mouse pressed left at (561, 200)
Screenshot: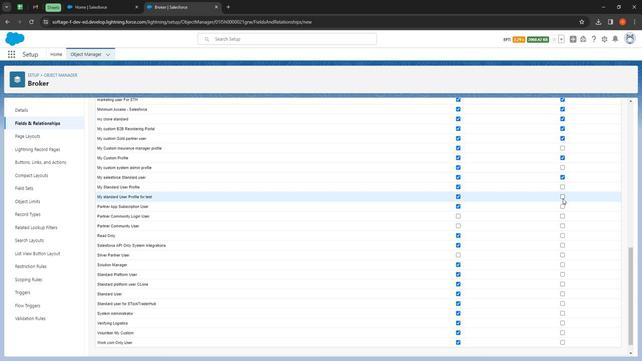 
Action: Mouse moved to (457, 219)
Screenshot: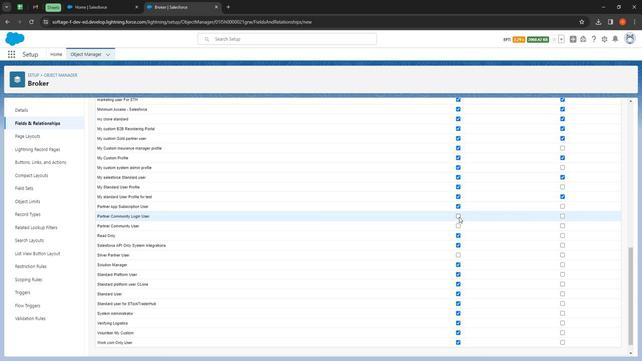 
Action: Mouse pressed left at (457, 219)
Screenshot: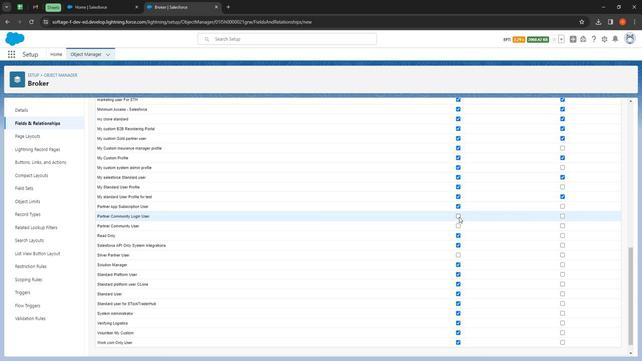 
Action: Mouse moved to (457, 224)
Screenshot: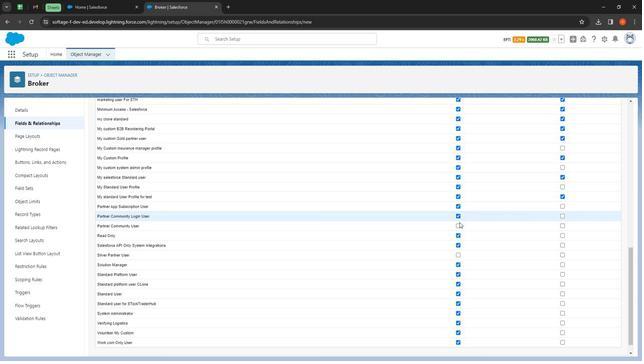 
Action: Mouse pressed left at (457, 224)
Screenshot: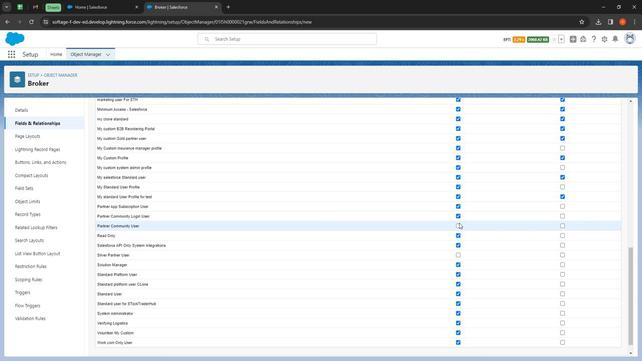 
Action: Mouse moved to (457, 229)
Screenshot: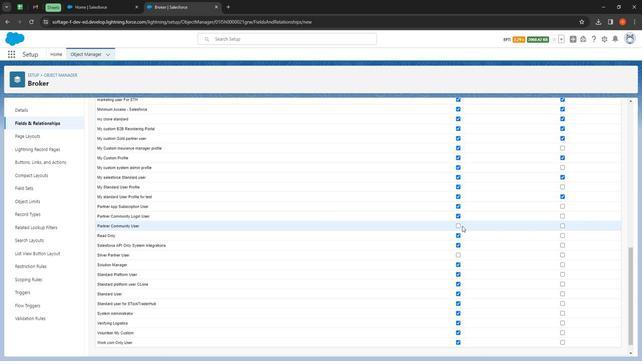 
Action: Mouse pressed left at (457, 229)
Screenshot: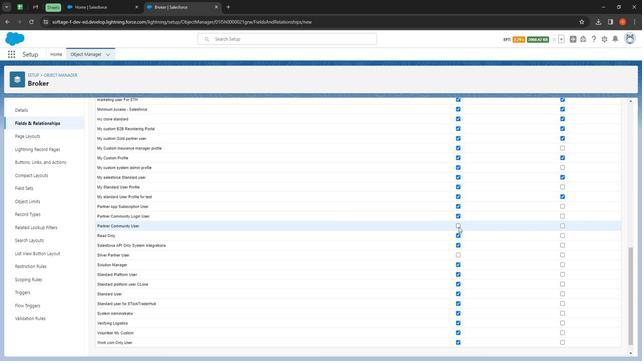 
Action: Mouse moved to (560, 210)
Screenshot: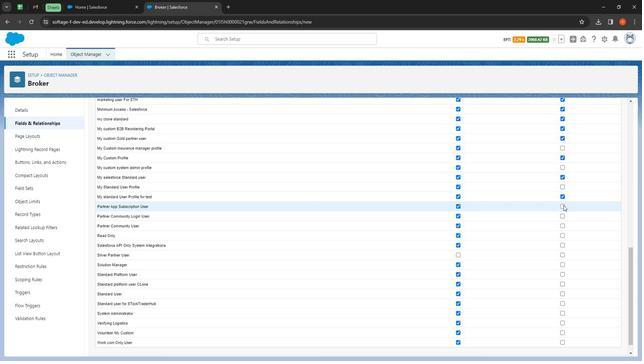 
Action: Mouse pressed left at (560, 210)
Screenshot: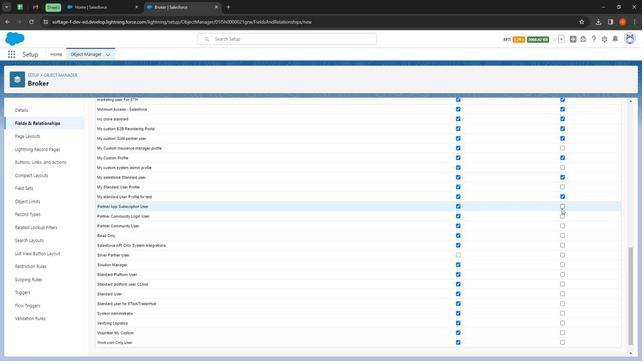 
Action: Mouse moved to (561, 246)
Screenshot: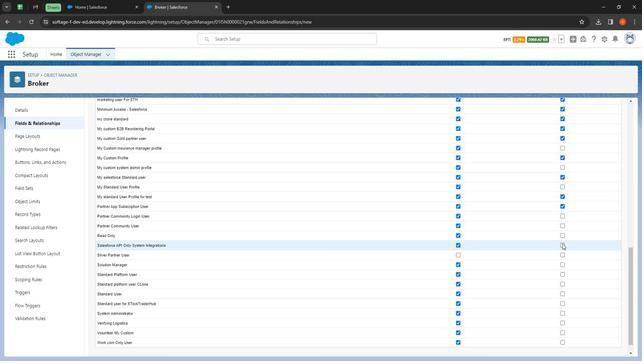 
Action: Mouse pressed left at (561, 246)
Screenshot: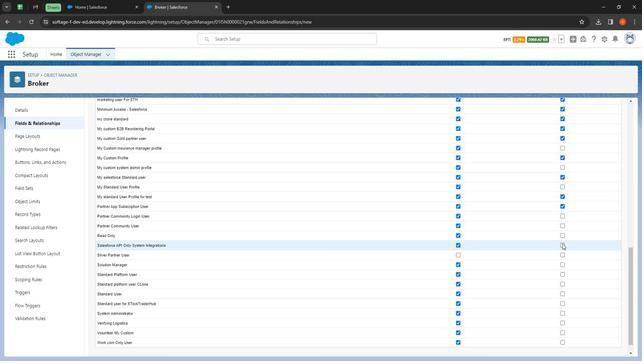 
Action: Mouse moved to (563, 258)
Screenshot: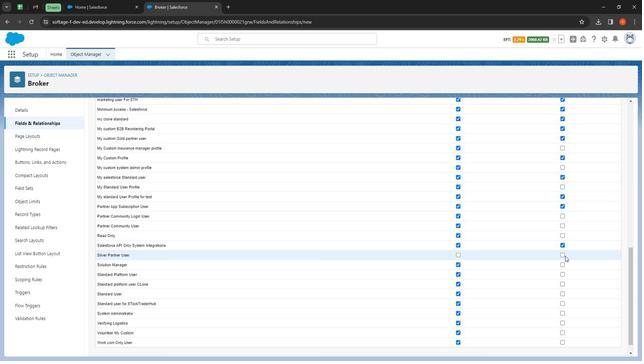 
Action: Mouse pressed left at (563, 258)
Screenshot: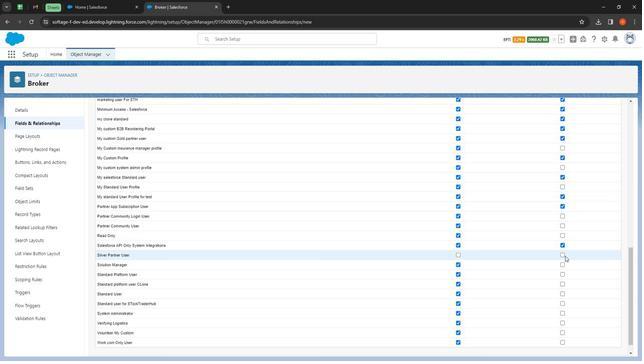 
Action: Mouse moved to (561, 259)
Screenshot: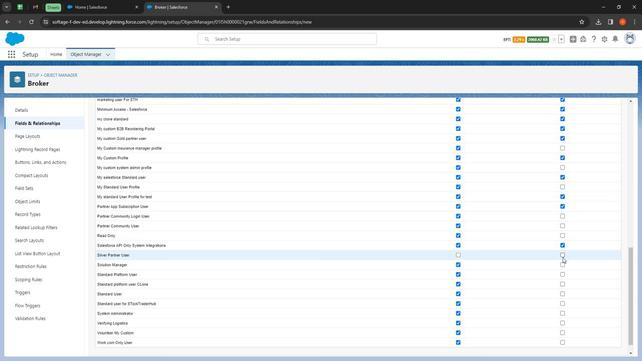 
Action: Mouse pressed left at (561, 259)
Screenshot: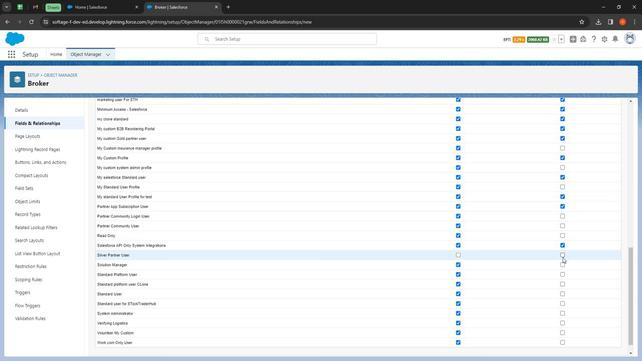 
Action: Mouse moved to (561, 267)
Screenshot: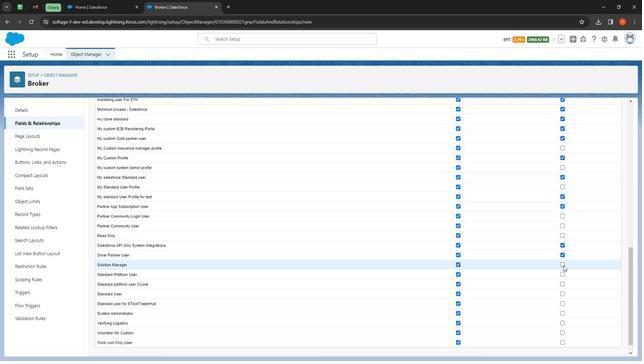 
Action: Mouse pressed left at (561, 267)
Screenshot: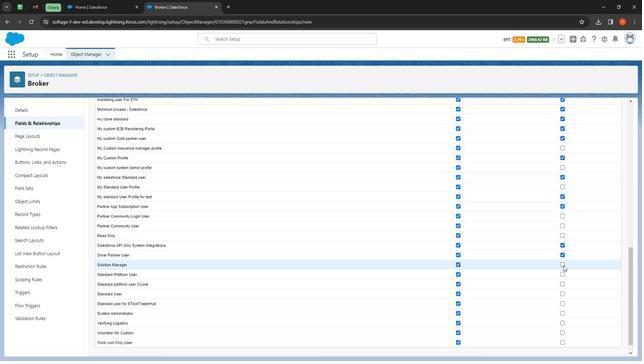 
Action: Mouse moved to (562, 278)
Screenshot: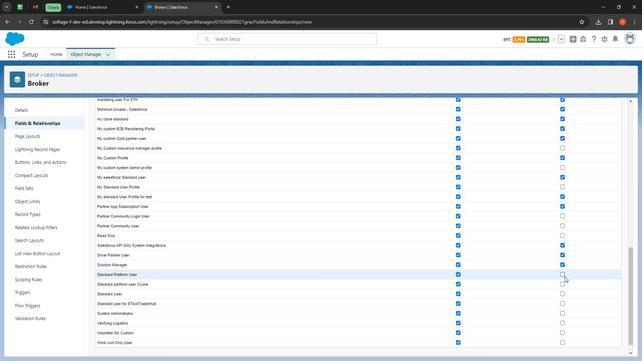 
Action: Mouse pressed left at (562, 278)
Screenshot: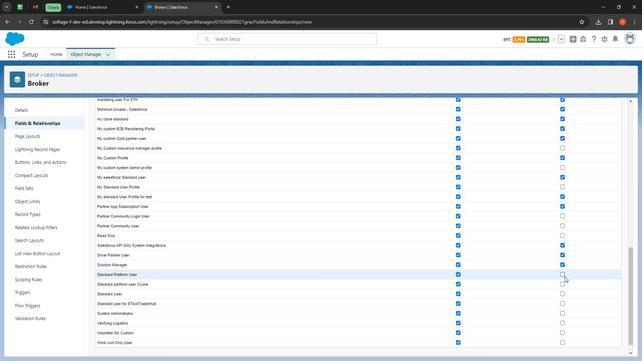 
Action: Mouse moved to (560, 276)
Screenshot: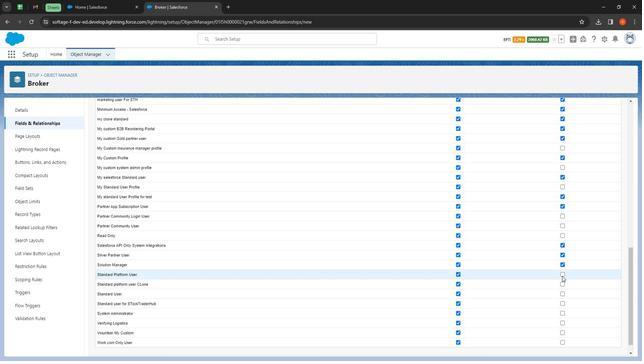 
Action: Mouse pressed left at (560, 276)
Screenshot: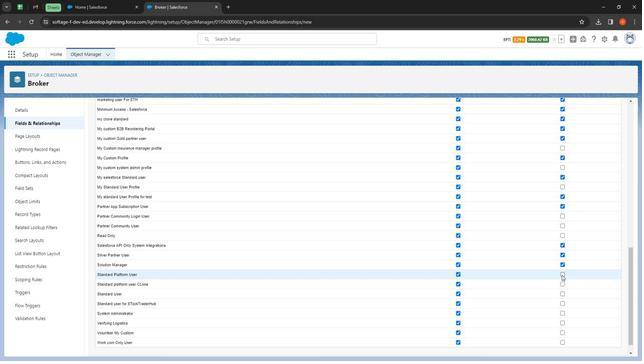 
Action: Mouse moved to (560, 285)
Screenshot: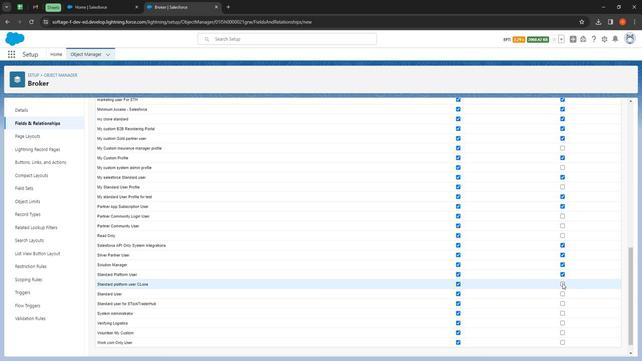 
Action: Mouse pressed left at (560, 285)
Screenshot: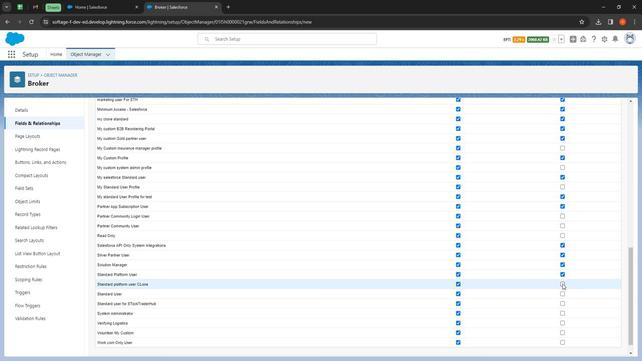 
Action: Mouse moved to (566, 248)
Screenshot: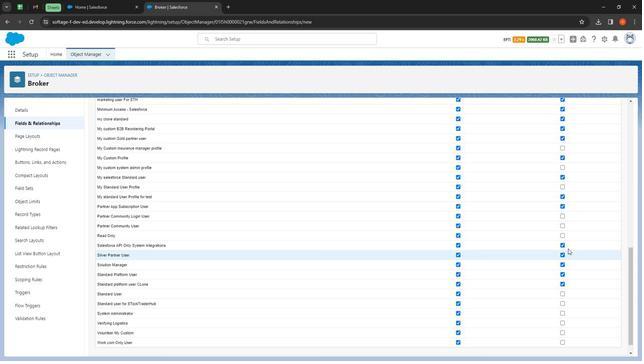 
Action: Mouse scrolled (566, 248) with delta (0, 0)
Screenshot: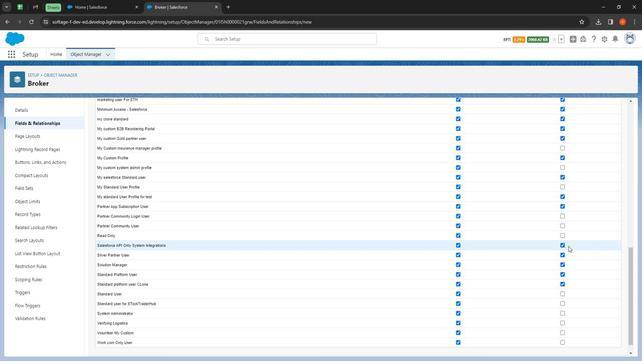 
Action: Mouse moved to (567, 248)
Screenshot: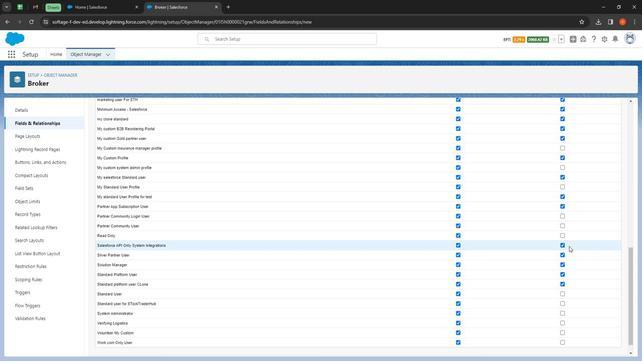 
Action: Mouse scrolled (567, 248) with delta (0, 0)
Screenshot: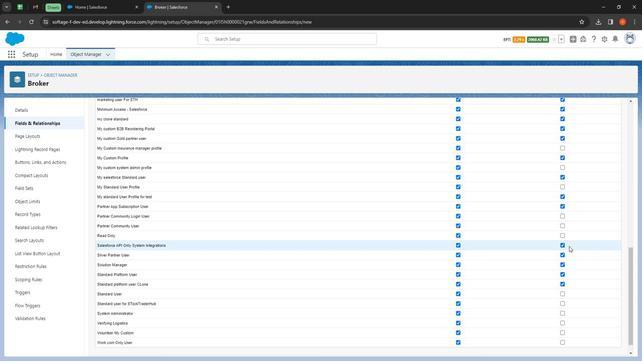 
Action: Mouse scrolled (567, 248) with delta (0, 0)
Screenshot: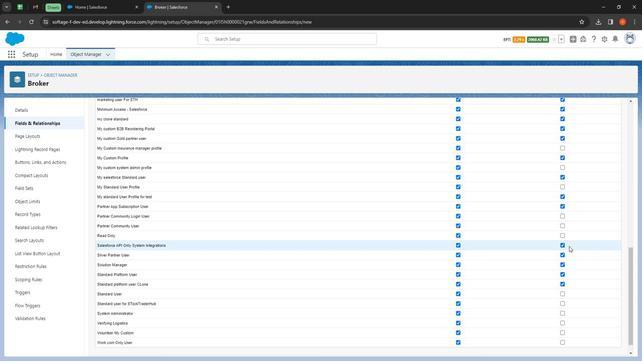 
Action: Mouse moved to (568, 248)
Screenshot: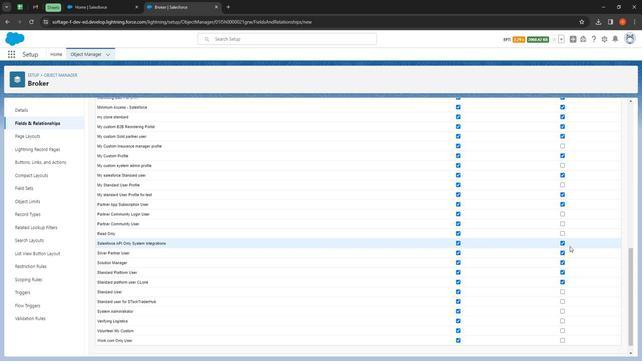 
Action: Mouse scrolled (568, 248) with delta (0, 0)
Screenshot: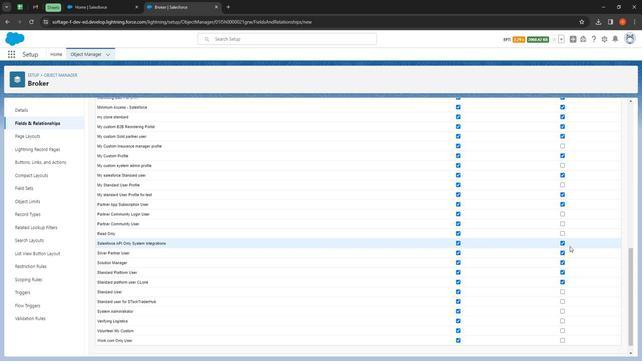 
Action: Mouse moved to (568, 248)
Screenshot: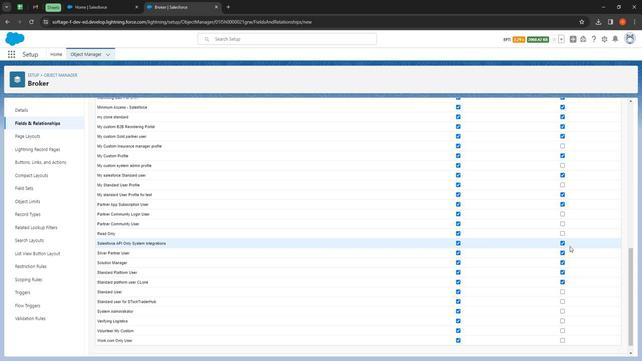 
Action: Mouse scrolled (568, 248) with delta (0, 0)
Screenshot: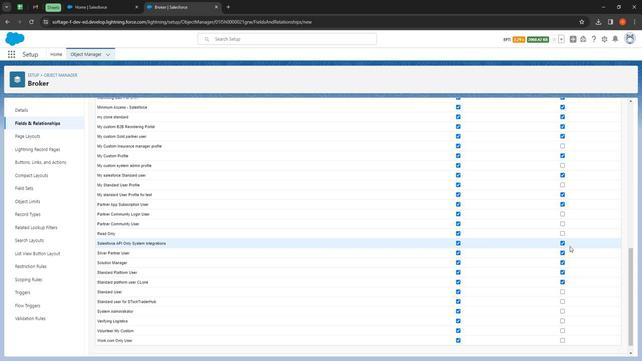 
Action: Mouse moved to (560, 329)
Screenshot: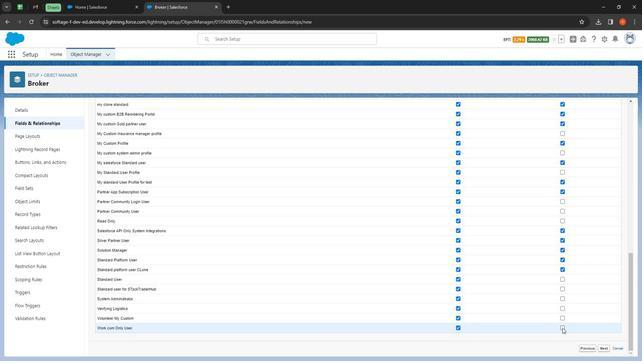 
Action: Mouse pressed left at (560, 329)
Screenshot: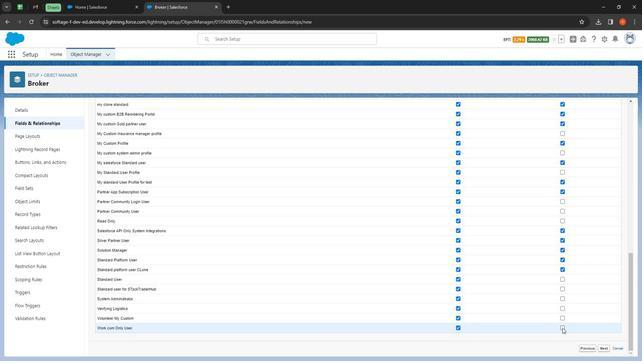 
Action: Mouse moved to (561, 319)
Screenshot: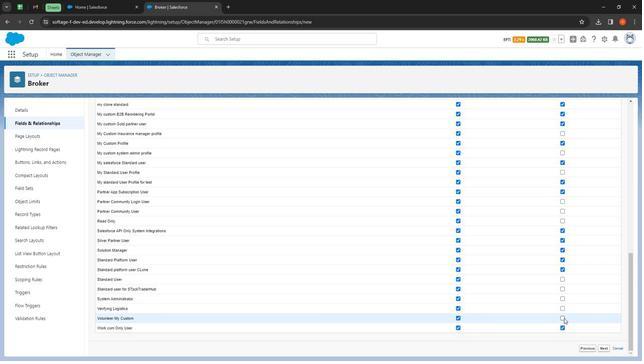 
Action: Mouse pressed left at (561, 319)
Screenshot: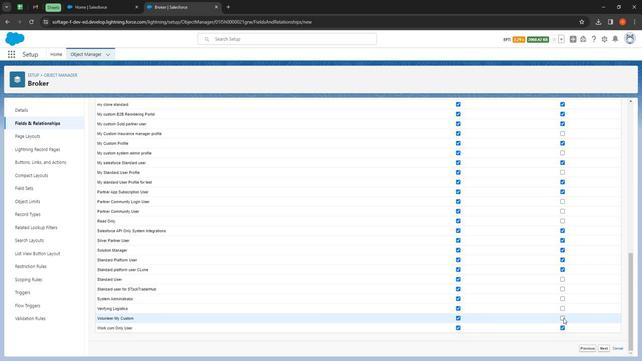 
Action: Mouse moved to (561, 281)
Screenshot: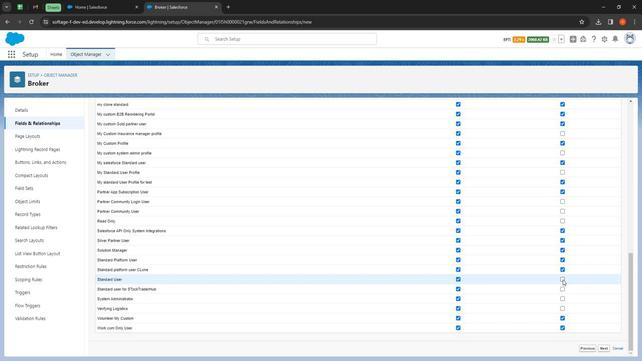 
Action: Mouse pressed left at (561, 281)
Screenshot: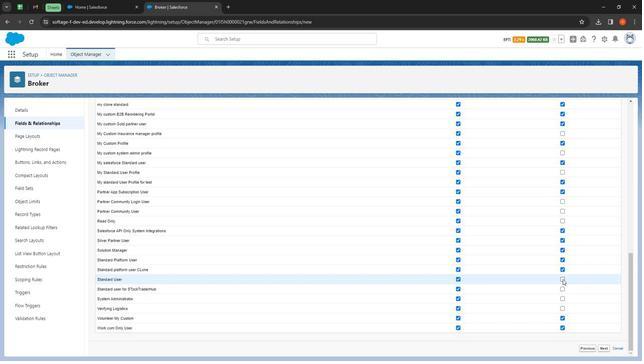
Action: Mouse moved to (601, 351)
Screenshot: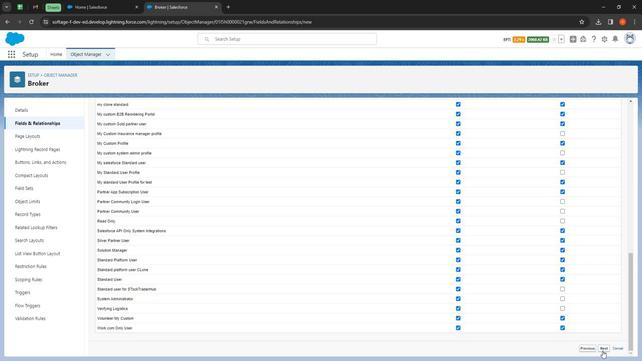 
Action: Mouse pressed left at (601, 351)
Screenshot: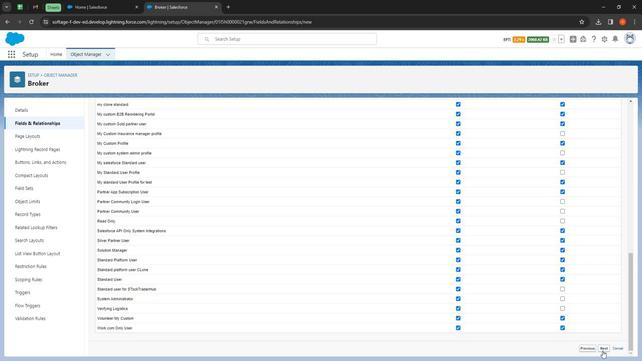 
Action: Mouse moved to (604, 235)
Screenshot: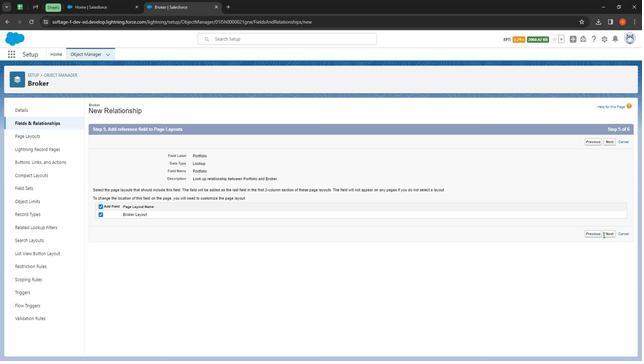 
Action: Mouse pressed left at (604, 235)
Screenshot: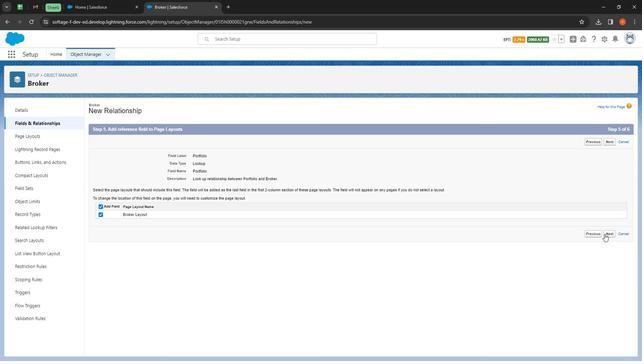 
Action: Mouse moved to (606, 261)
Screenshot: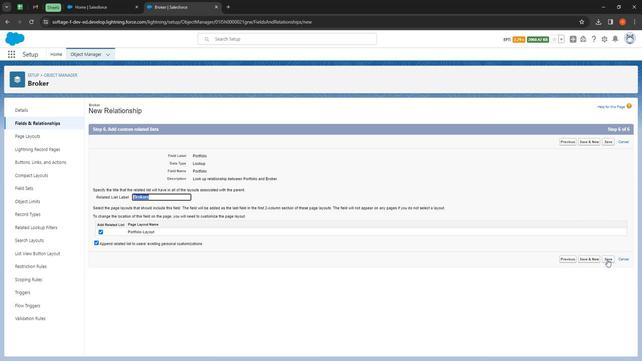 
Action: Mouse pressed left at (606, 261)
Screenshot: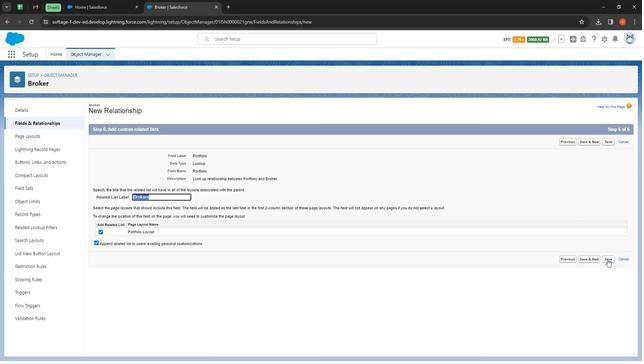 
Action: Mouse moved to (489, 110)
Screenshot: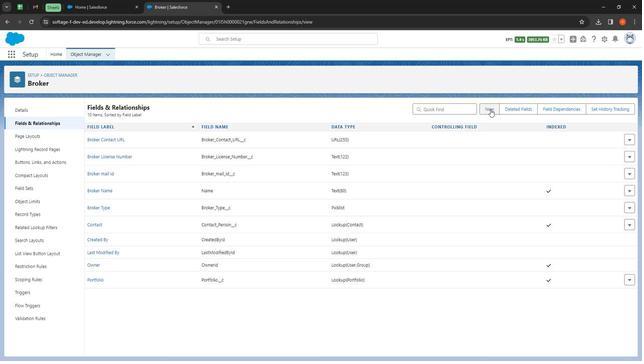 
Action: Mouse pressed left at (489, 110)
Screenshot: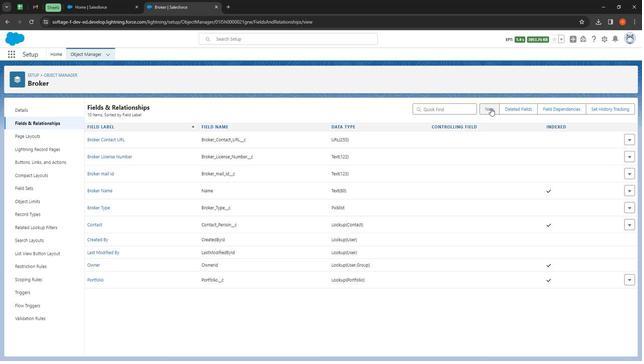 
Action: Mouse moved to (111, 235)
Screenshot: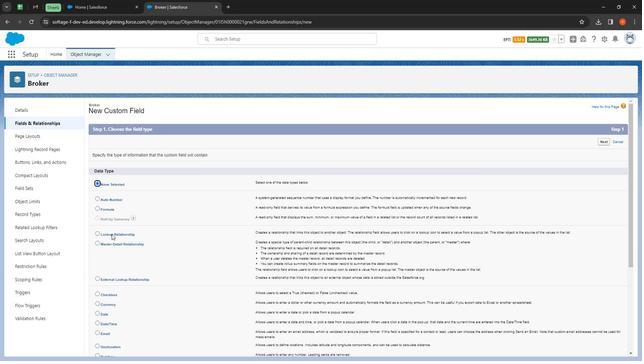 
Action: Mouse pressed left at (111, 235)
Screenshot: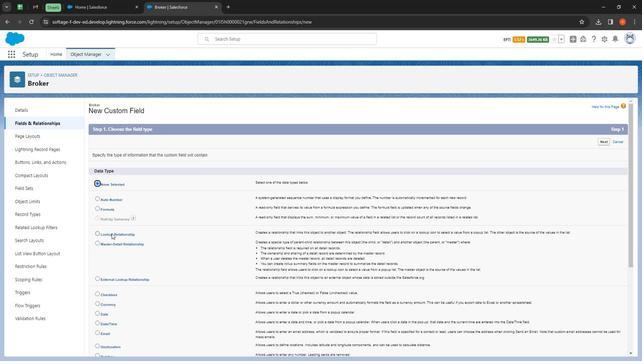 
Action: Mouse moved to (598, 144)
Screenshot: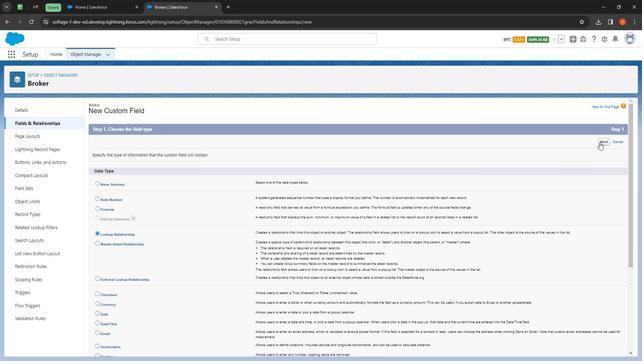 
Action: Mouse pressed left at (598, 144)
Screenshot: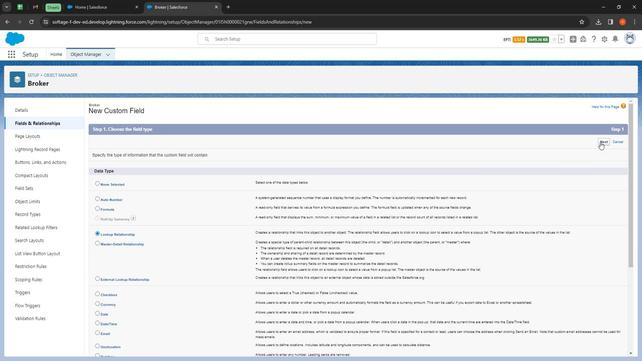 
Action: Mouse moved to (231, 173)
Screenshot: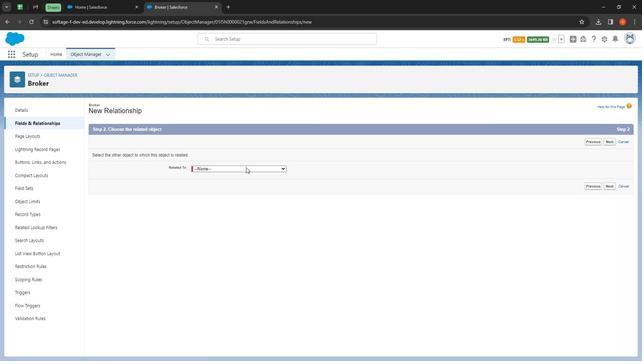 
Action: Mouse pressed left at (231, 173)
Screenshot: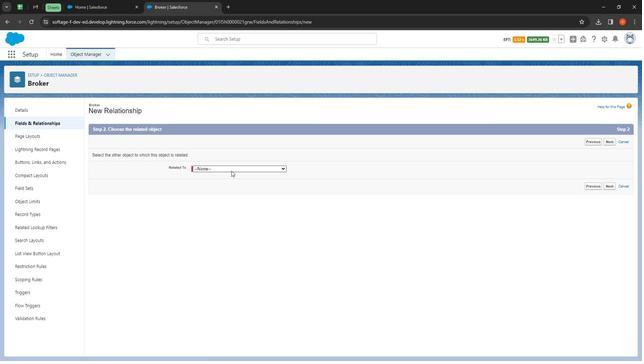 
Action: Mouse moved to (231, 172)
Screenshot: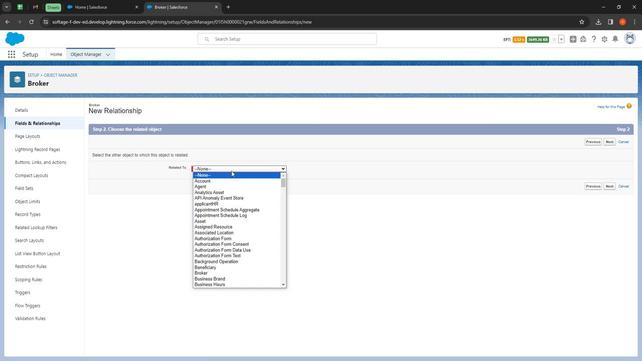 
Action: Key pressed ii
Screenshot: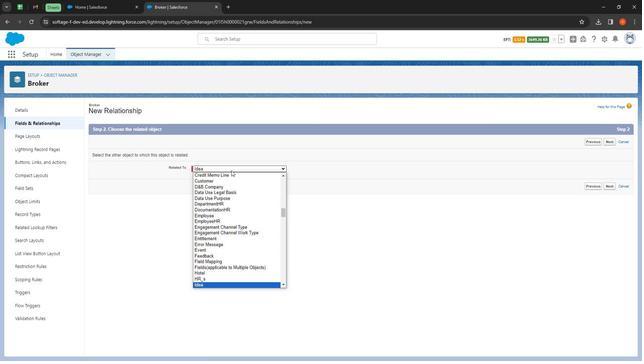 
Action: Mouse moved to (231, 172)
Screenshot: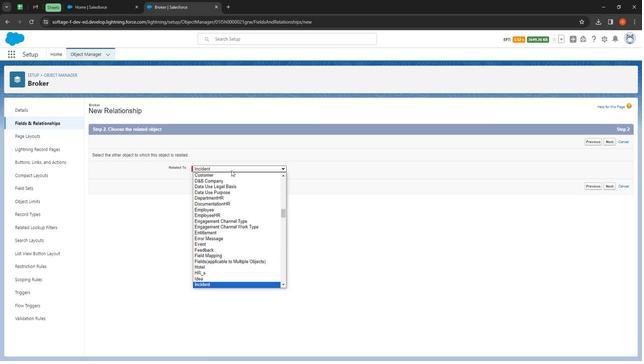 
Action: Key pressed iiiiiii
Screenshot: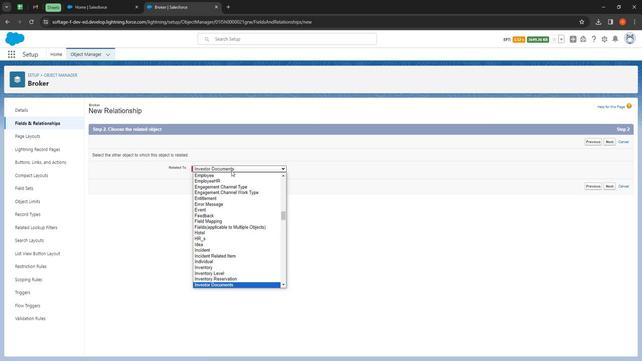 
Action: Mouse moved to (211, 284)
Screenshot: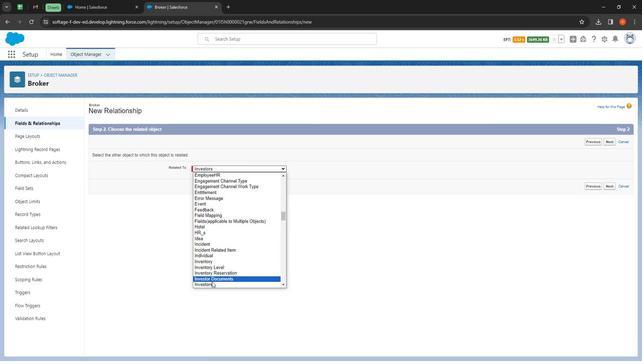 
Action: Mouse pressed left at (211, 284)
Screenshot: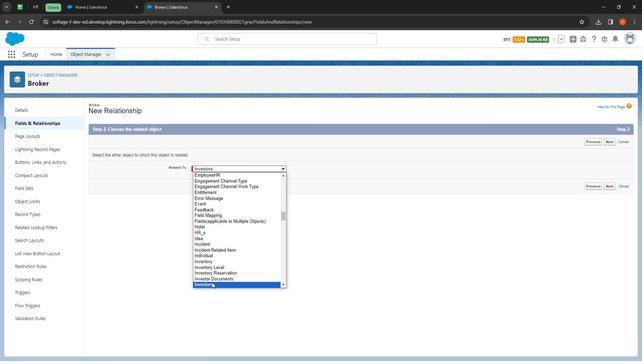 
Action: Mouse moved to (605, 190)
Screenshot: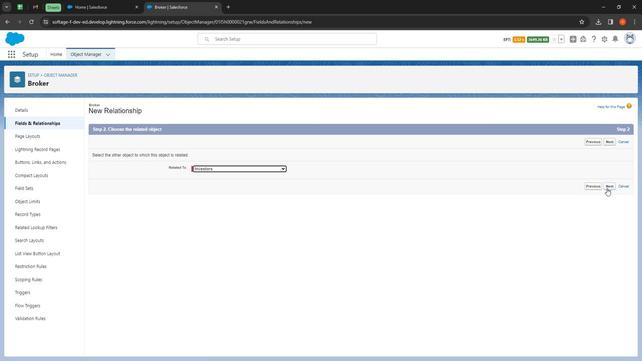 
Action: Mouse pressed left at (605, 190)
Screenshot: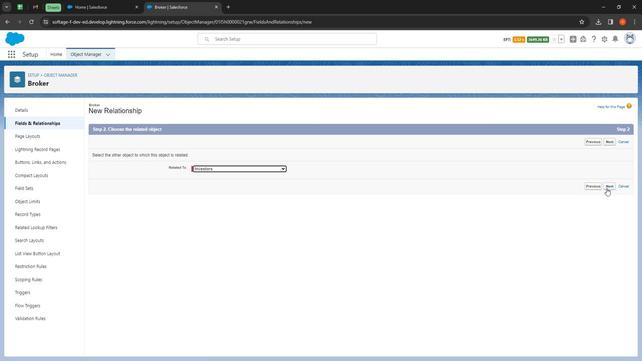 
Action: Mouse moved to (215, 190)
Screenshot: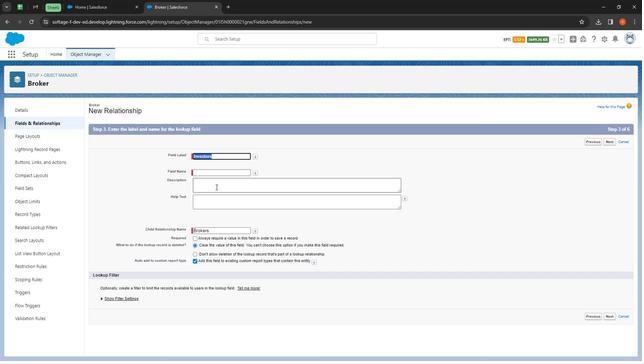 
Action: Mouse pressed left at (215, 190)
Screenshot: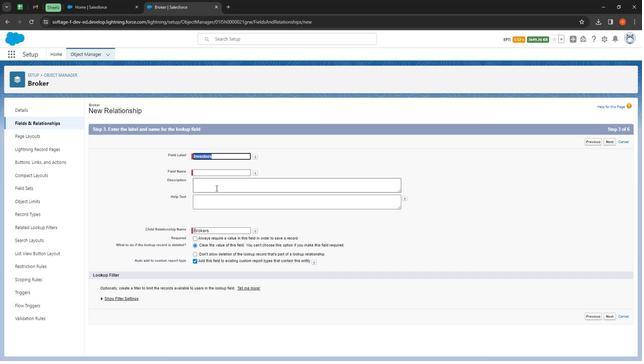 
Action: Mouse moved to (216, 188)
Screenshot: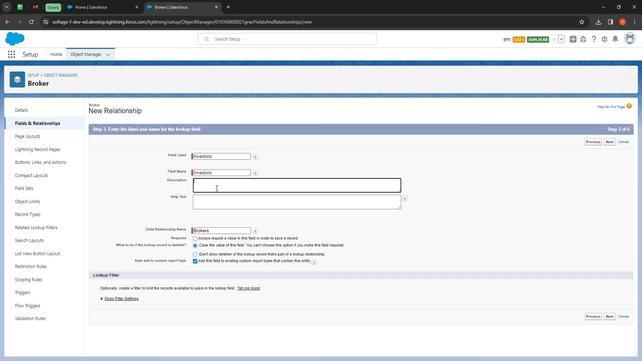 
Action: Key pressed <Key.shift>
Screenshot: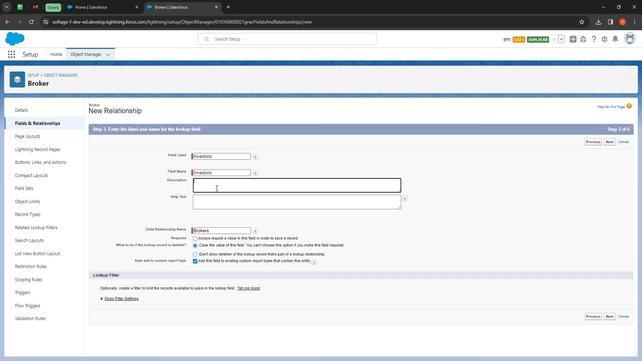 
Action: Mouse moved to (228, 180)
Screenshot: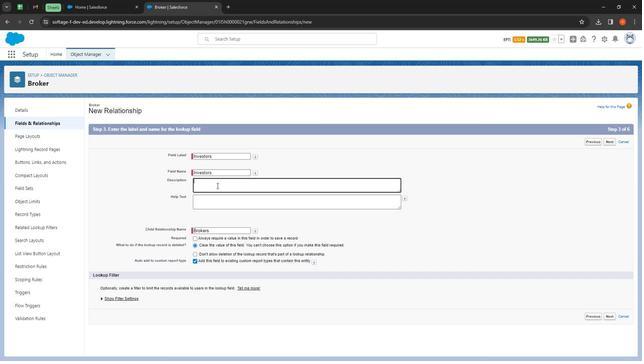 
Action: Key pressed <Key.shift><Key.shift><Key.shift><Key.shift><Key.shift><Key.shift><Key.shift><Key.shift><Key.shift>Lookup<Key.space>relationship<Key.space>between<Key.space>broker<Key.space>and<Key.space>investors
Screenshot: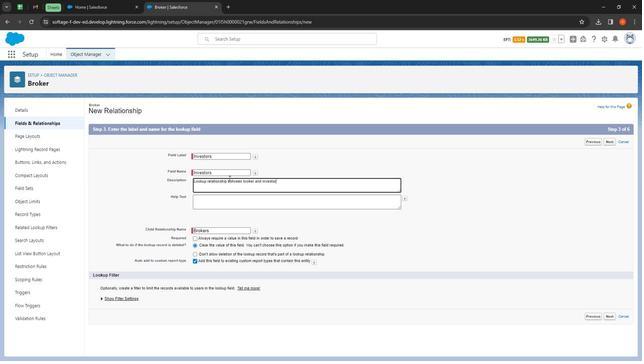 
Action: Mouse moved to (297, 193)
Screenshot: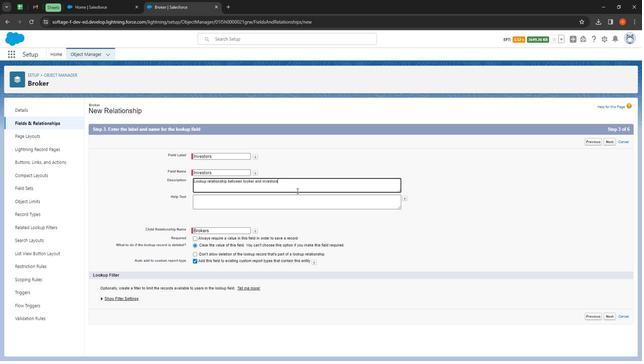 
Action: Key pressed .
Screenshot: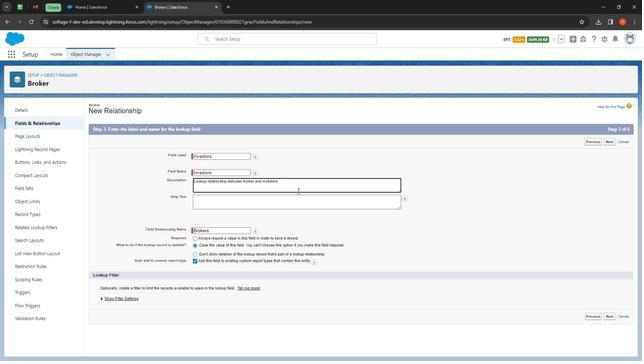 
Action: Mouse moved to (247, 202)
Screenshot: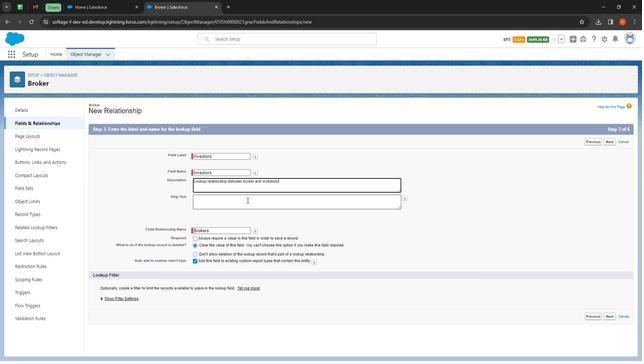 
Action: Mouse pressed left at (247, 202)
Screenshot: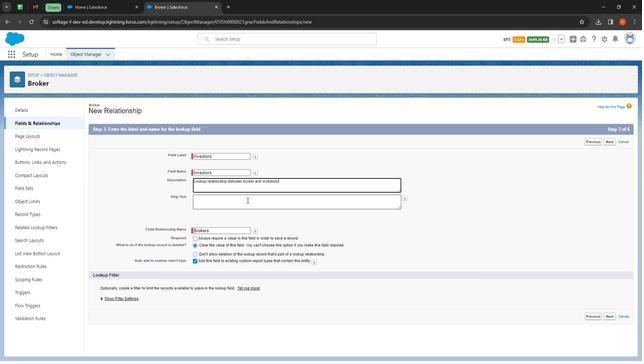 
Action: Mouse moved to (246, 202)
Screenshot: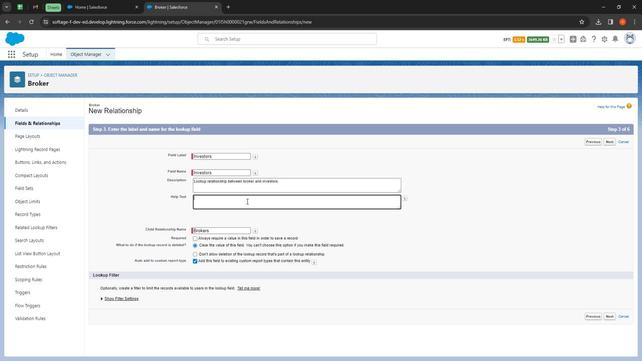 
Action: Key pressed <Key.shift><Key.shift><Key.shift><Key.shift><Key.shift><Key.shift><Key.shift><Key.shift><Key.shift><Key.shift><Key.shift>
Screenshot: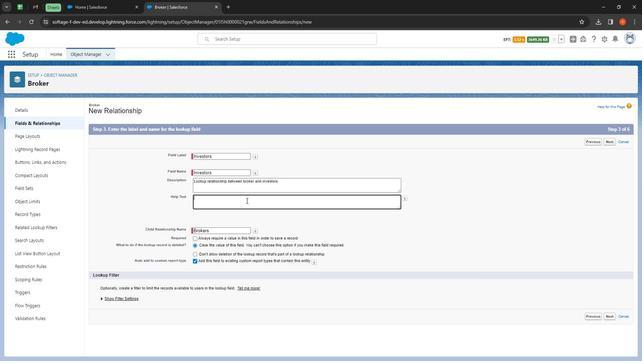 
Action: Mouse moved to (246, 202)
Screenshot: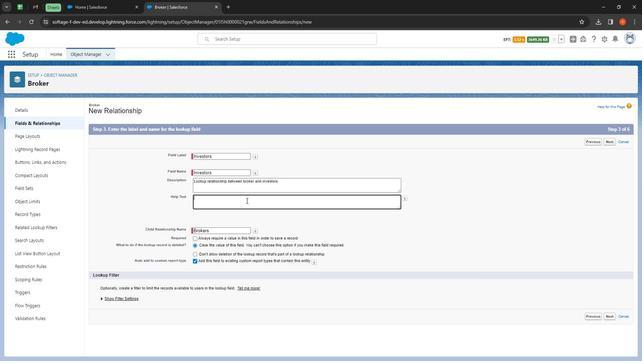 
Action: Key pressed <Key.shift><Key.shift><Key.shift><Key.shift><Key.shift><Key.shift><Key.shift><Key.shift>Relationshipp<Key.backspace><Key.space>between<Key.space>broker<Key.space>and<Key.space>investpr<Key.backspace><Key.backspace>ors.<Key.space><Key.shift>Select<Key.space>anyone
Screenshot: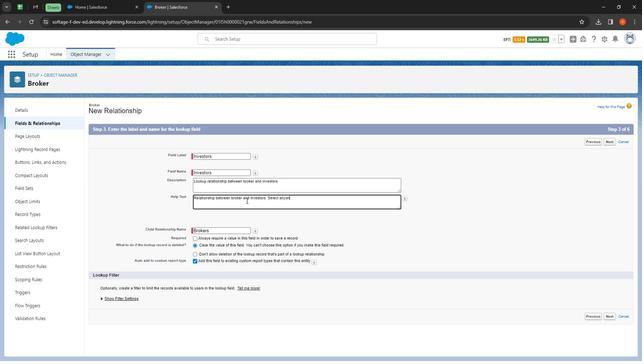 
Action: Mouse moved to (259, 121)
Screenshot: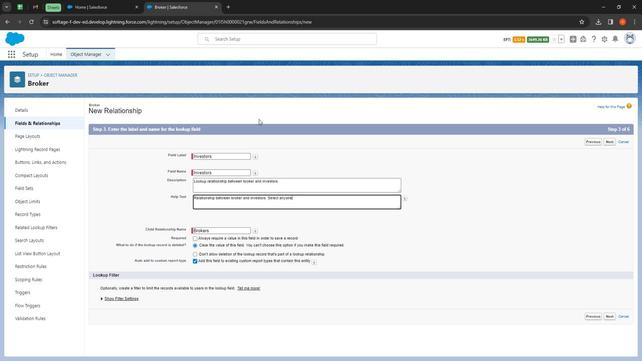 
Action: Key pressed .
Screenshot: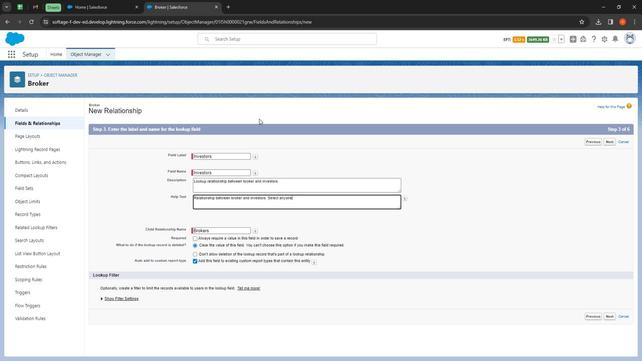 
Action: Mouse moved to (605, 315)
Screenshot: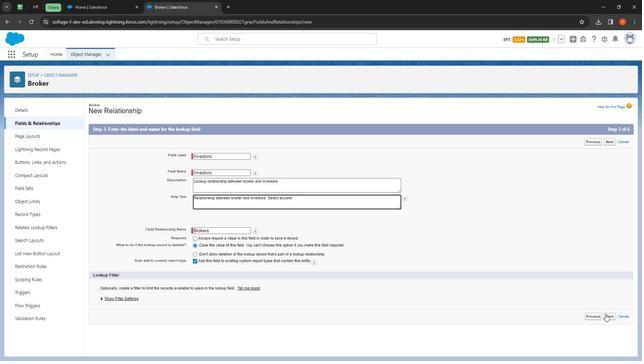 
Action: Mouse pressed left at (605, 315)
Screenshot: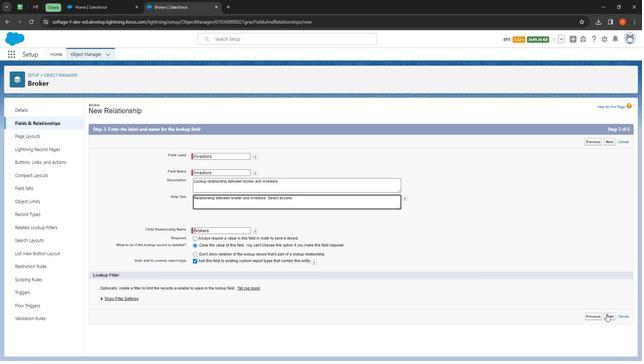 
Action: Mouse moved to (560, 230)
Screenshot: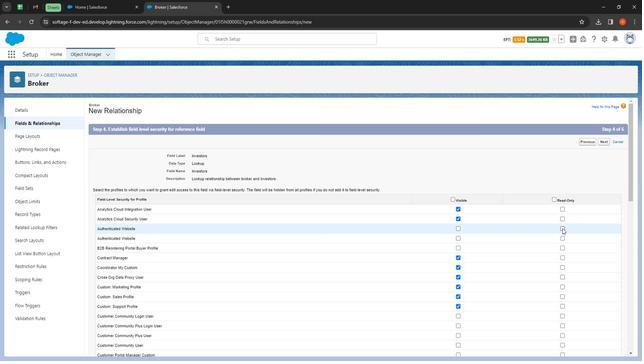 
Action: Mouse pressed left at (560, 230)
Screenshot: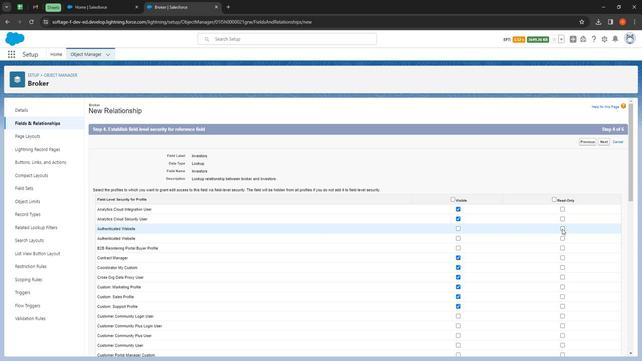 
Action: Mouse moved to (561, 250)
Screenshot: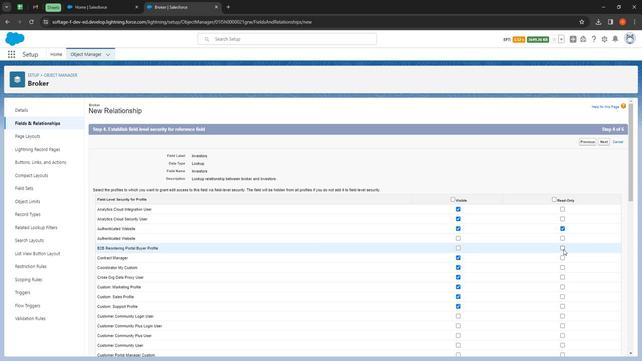 
Action: Mouse pressed left at (561, 250)
Screenshot: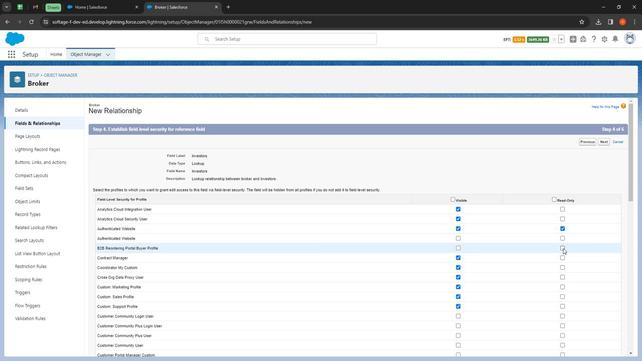
Action: Mouse moved to (560, 212)
Screenshot: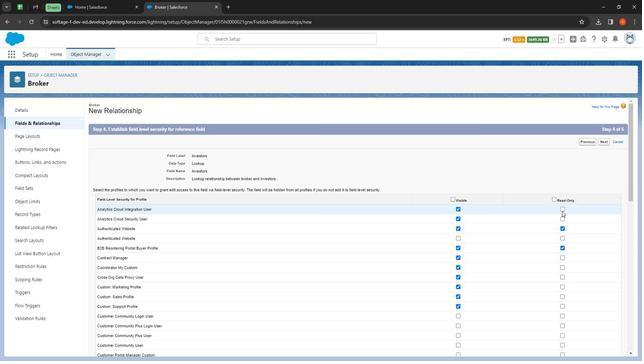 
Action: Mouse pressed left at (560, 212)
Screenshot: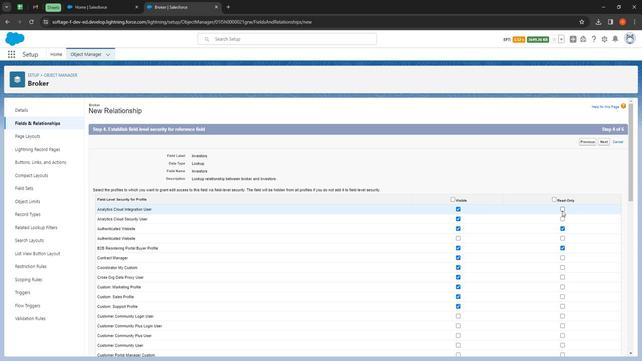 
Action: Mouse moved to (561, 215)
Screenshot: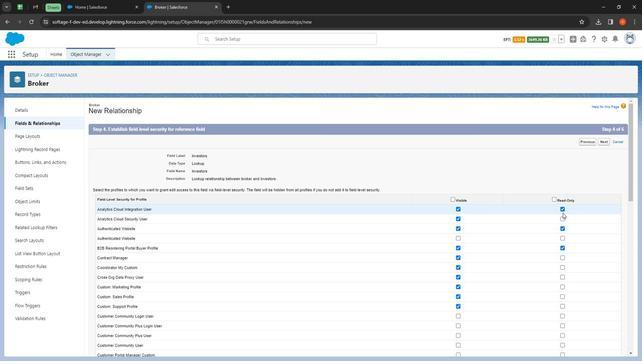 
Action: Mouse pressed left at (561, 215)
Screenshot: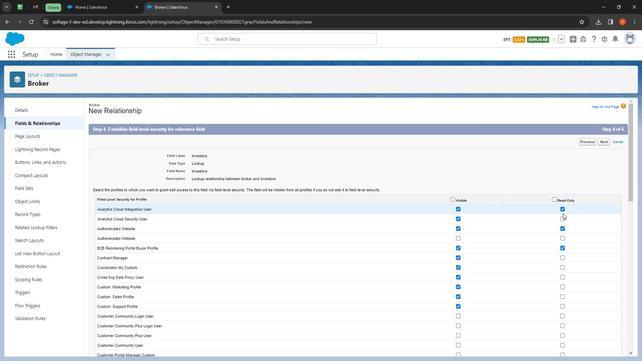 
Action: Mouse moved to (561, 220)
Screenshot: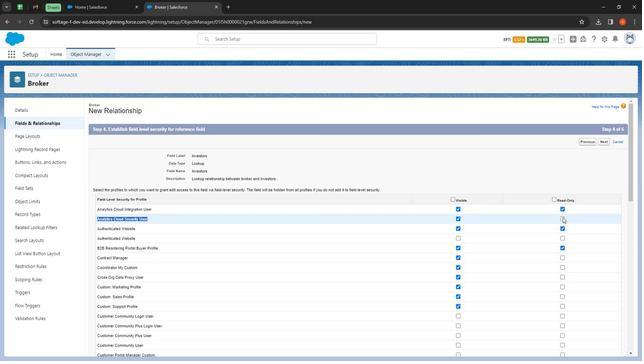 
Action: Mouse pressed left at (561, 220)
Screenshot: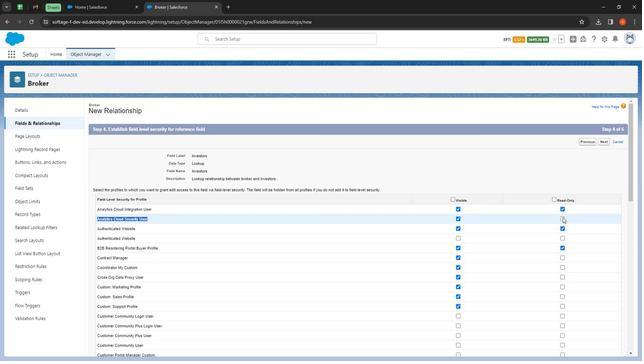 
Action: Mouse moved to (560, 281)
Screenshot: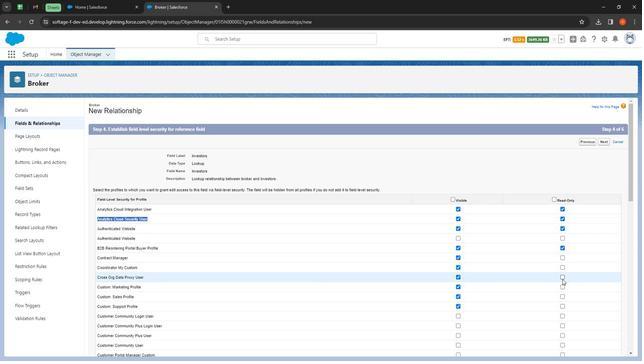 
Action: Mouse pressed left at (560, 281)
Screenshot: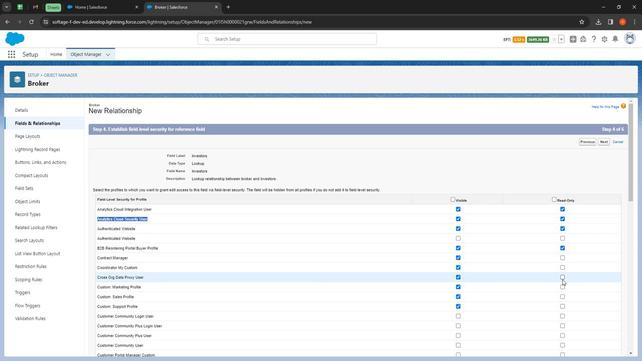 
Action: Mouse moved to (561, 289)
Screenshot: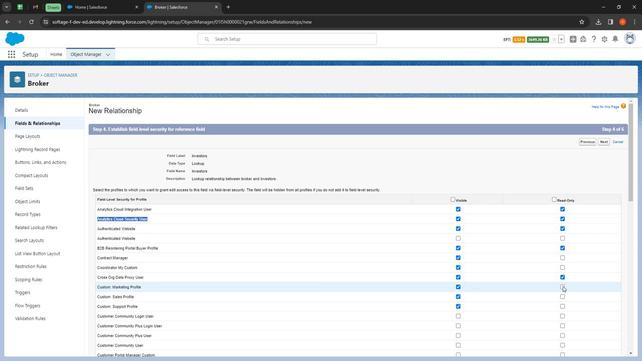
Action: Mouse pressed left at (561, 289)
Screenshot: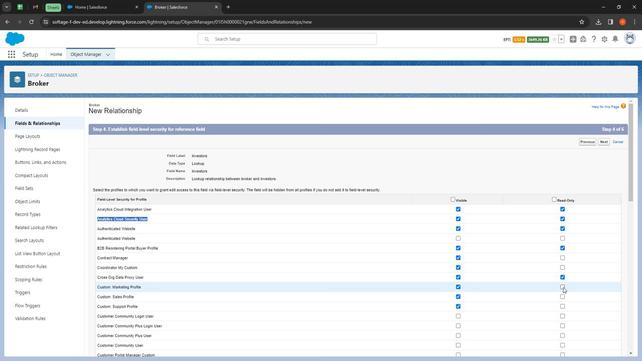 
Action: Mouse moved to (561, 294)
Screenshot: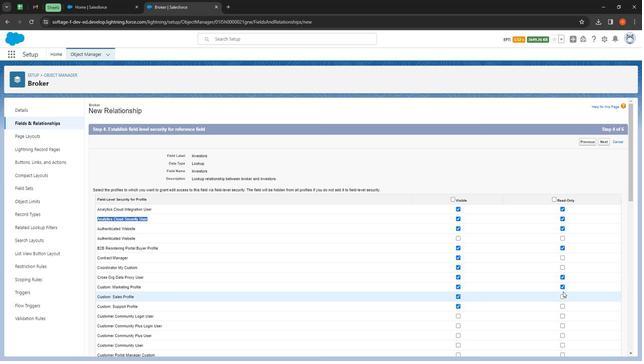 
Action: Mouse pressed left at (561, 294)
Screenshot: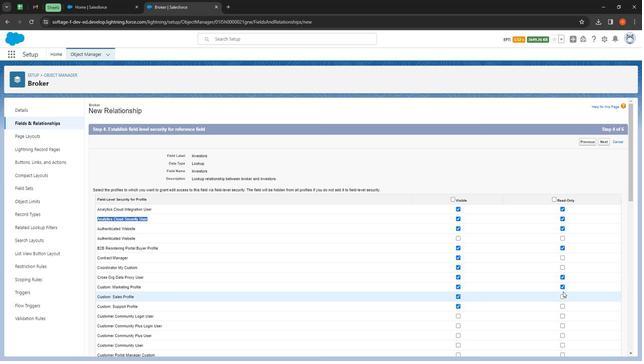 
Action: Mouse moved to (562, 297)
Screenshot: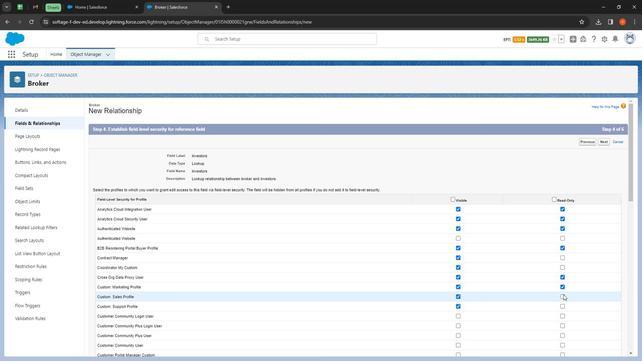 
Action: Mouse pressed left at (562, 297)
Screenshot: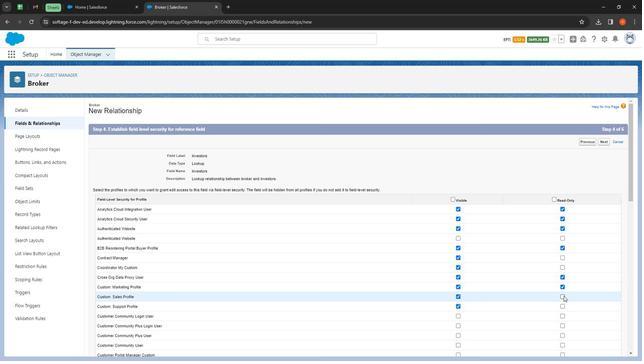 
Action: Mouse moved to (562, 306)
Screenshot: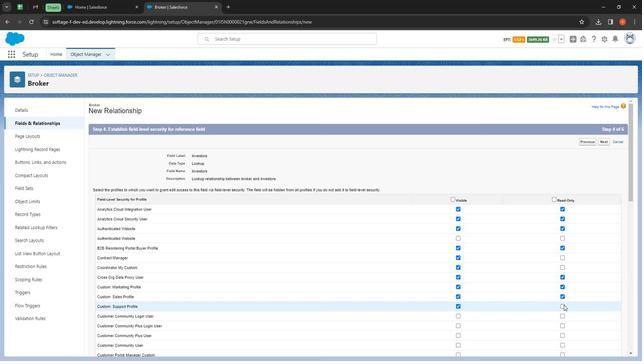 
Action: Mouse pressed left at (562, 306)
Screenshot: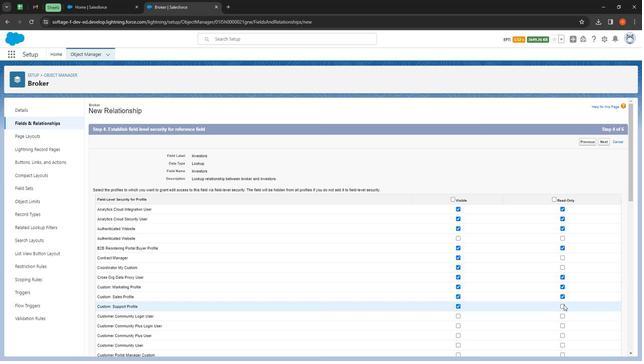 
Action: Mouse moved to (534, 285)
Screenshot: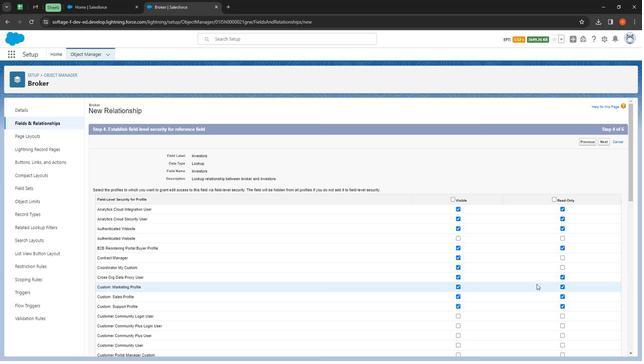 
Action: Mouse scrolled (534, 285) with delta (0, 0)
Screenshot: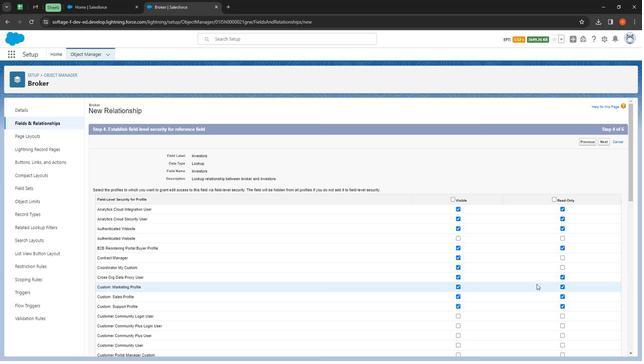 
Action: Mouse moved to (532, 285)
Screenshot: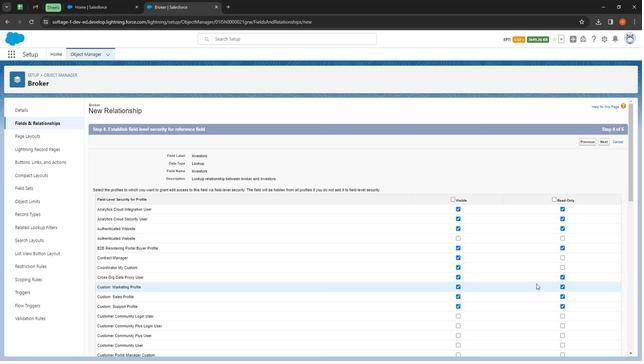 
Action: Mouse scrolled (532, 285) with delta (0, 0)
Screenshot: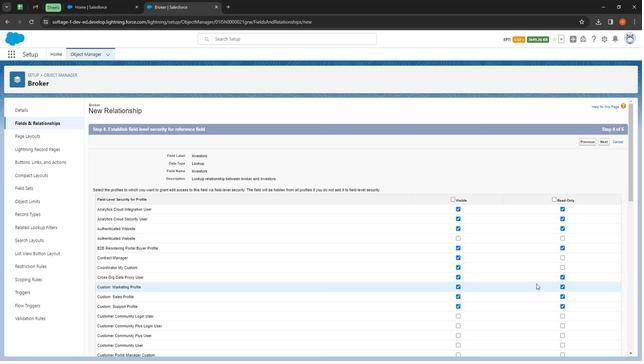 
Action: Mouse moved to (531, 285)
Screenshot: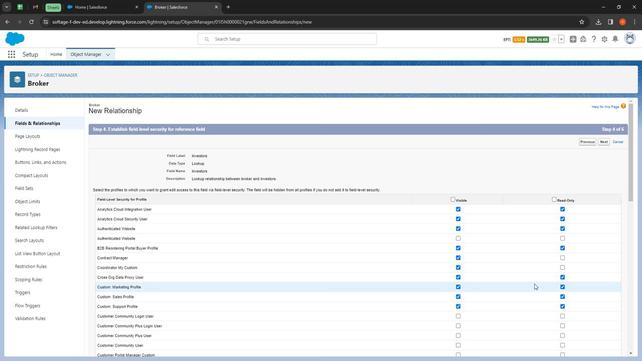 
Action: Mouse scrolled (531, 285) with delta (0, 0)
Screenshot: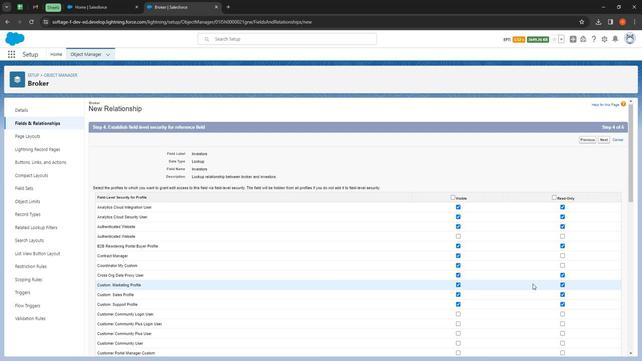
Action: Mouse moved to (530, 283)
Screenshot: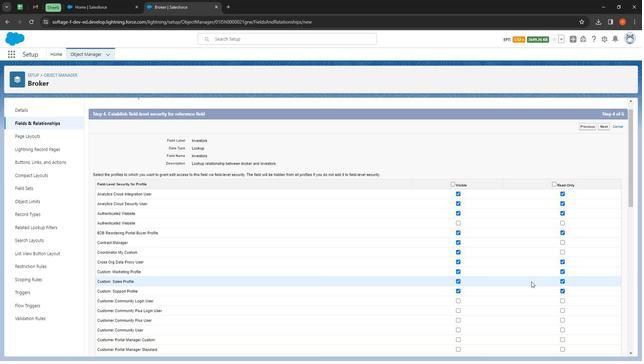 
Action: Mouse scrolled (530, 283) with delta (0, 0)
Screenshot: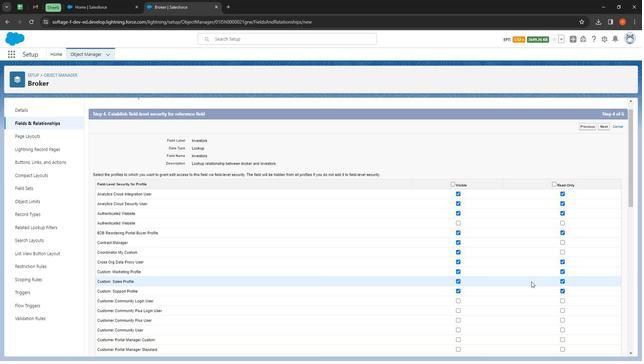 
Action: Mouse moved to (456, 181)
Screenshot: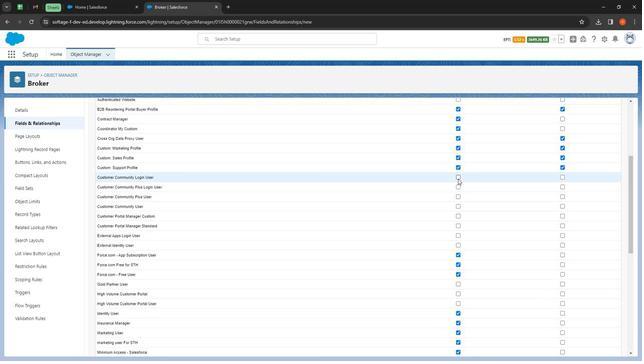 
Action: Mouse pressed left at (456, 181)
Screenshot: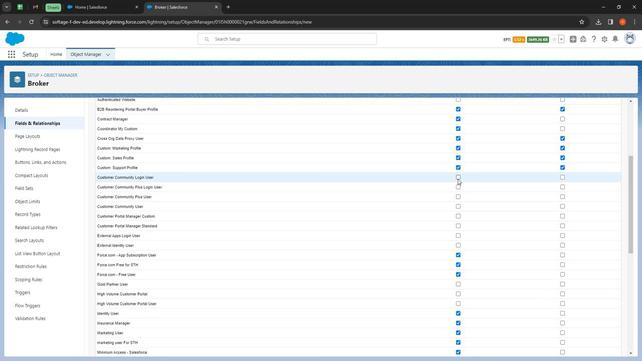 
Action: Mouse moved to (457, 190)
Screenshot: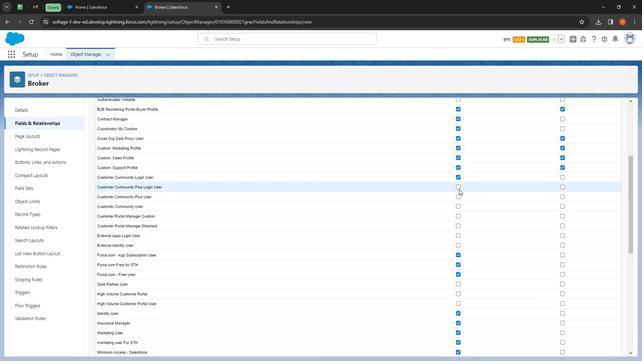 
Action: Mouse pressed left at (457, 190)
Screenshot: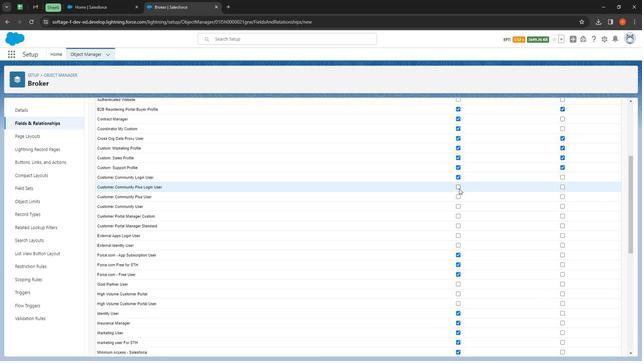 
Action: Mouse moved to (457, 211)
Screenshot: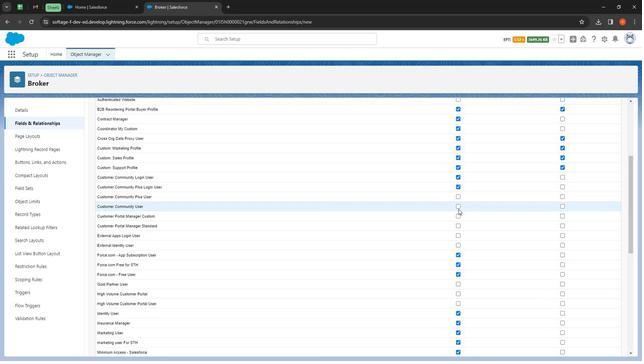 
Action: Mouse pressed left at (457, 211)
Screenshot: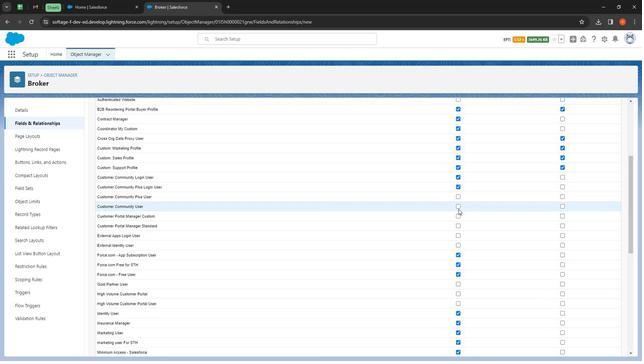 
Action: Mouse moved to (458, 208)
Screenshot: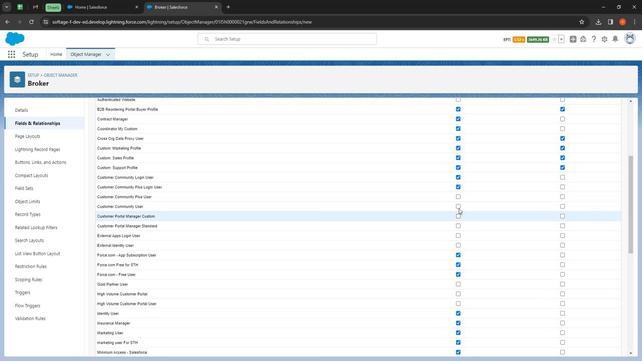
Action: Mouse pressed left at (458, 208)
Screenshot: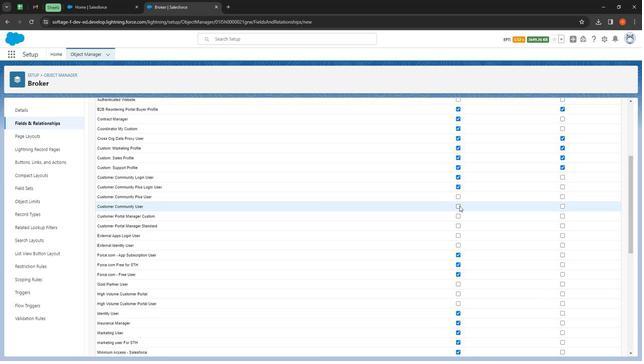 
Action: Mouse moved to (456, 219)
Screenshot: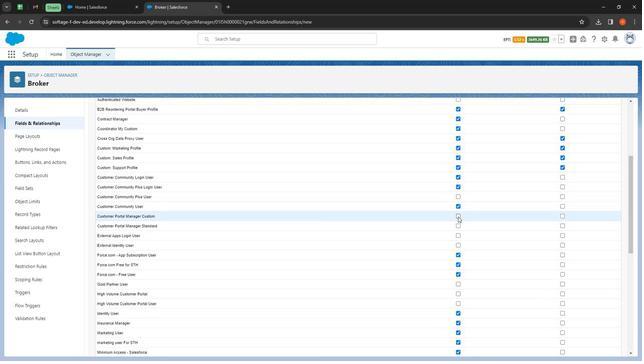 
Action: Mouse pressed left at (456, 219)
Screenshot: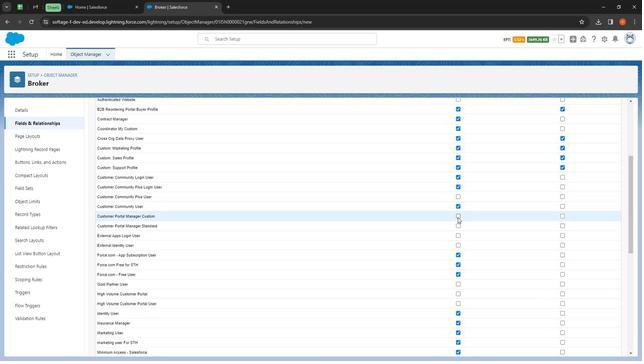 
Action: Mouse moved to (457, 238)
Screenshot: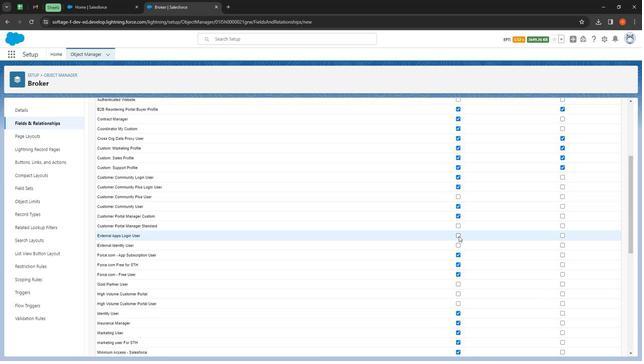 
Action: Mouse pressed left at (457, 238)
Screenshot: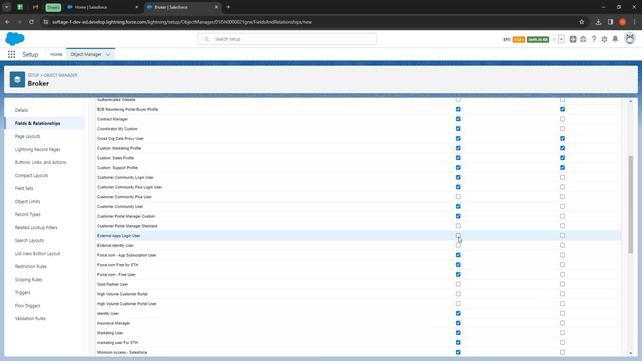 
Action: Mouse moved to (562, 198)
Screenshot: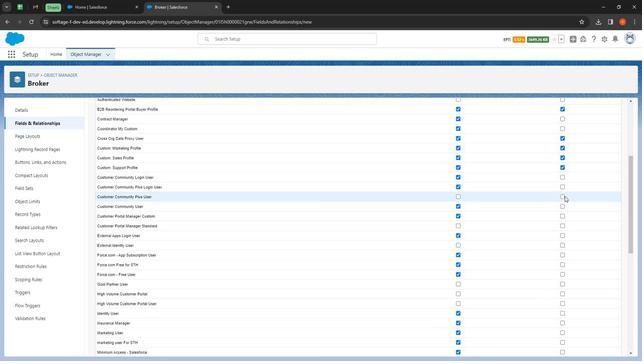 
Action: Mouse pressed left at (562, 198)
Screenshot: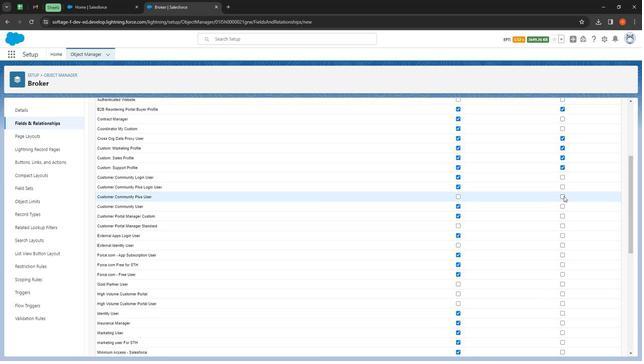 
Action: Mouse moved to (561, 226)
Screenshot: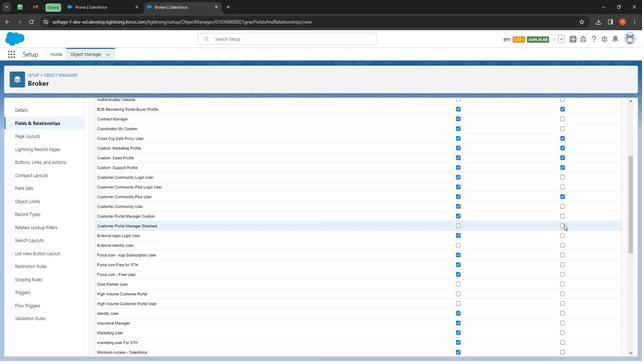 
Action: Mouse pressed left at (561, 226)
